Task: Find connections with filter location Ascheberg with filter topic #Educationwith filter profile language English with filter current company Zepo Commerce Technologies with filter school Parul University with filter industry Economic Programs with filter service category Relocation with filter keywords title Molecular Scientist
Action: Mouse moved to (516, 68)
Screenshot: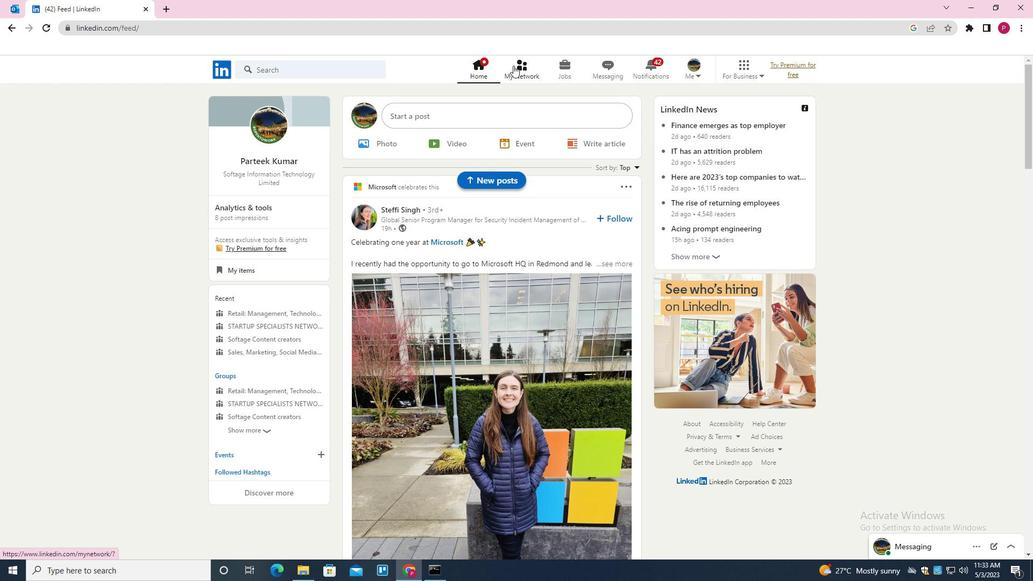 
Action: Mouse pressed left at (516, 68)
Screenshot: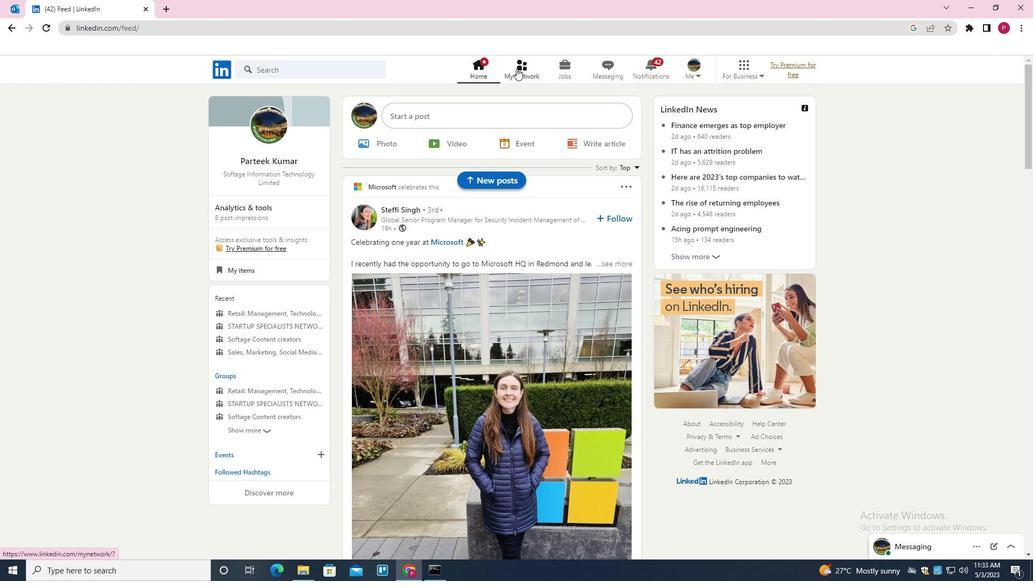 
Action: Mouse moved to (330, 128)
Screenshot: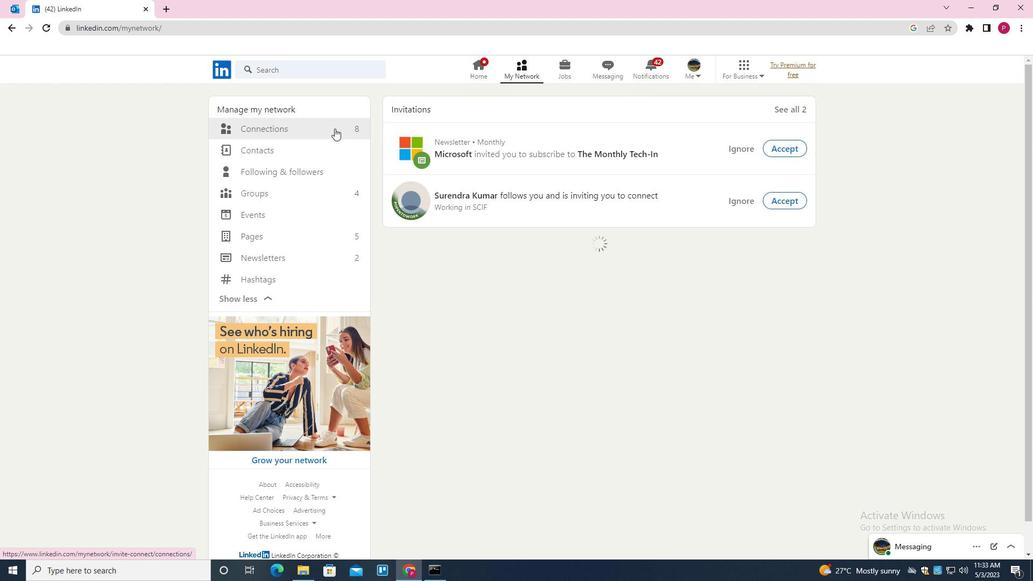 
Action: Mouse pressed left at (330, 128)
Screenshot: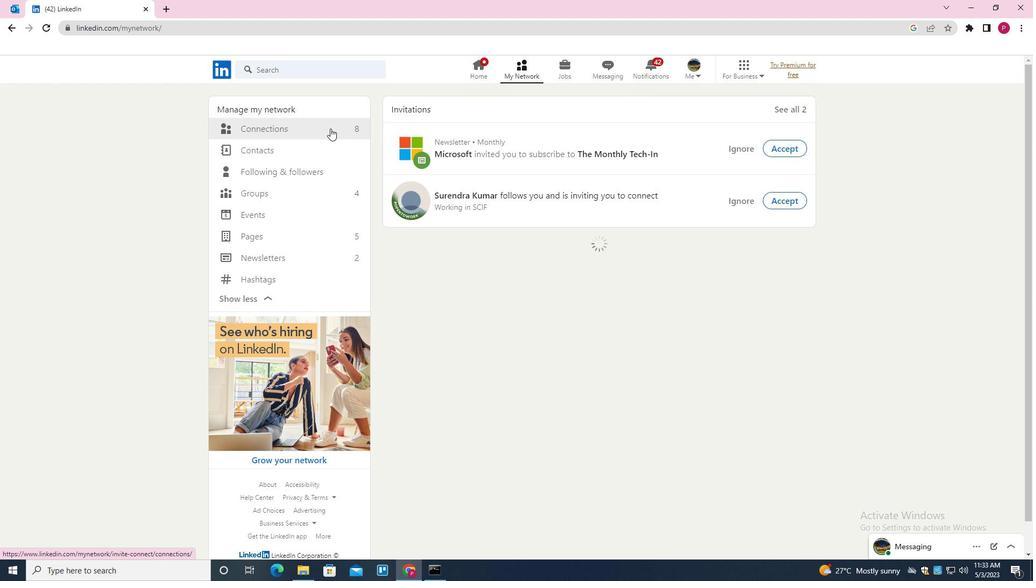 
Action: Mouse moved to (600, 127)
Screenshot: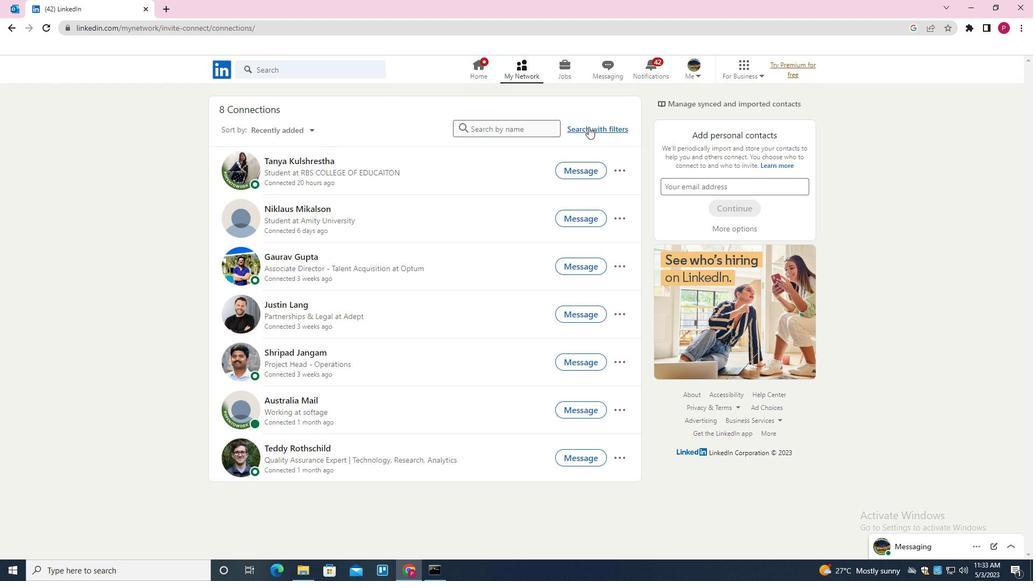 
Action: Mouse pressed left at (600, 127)
Screenshot: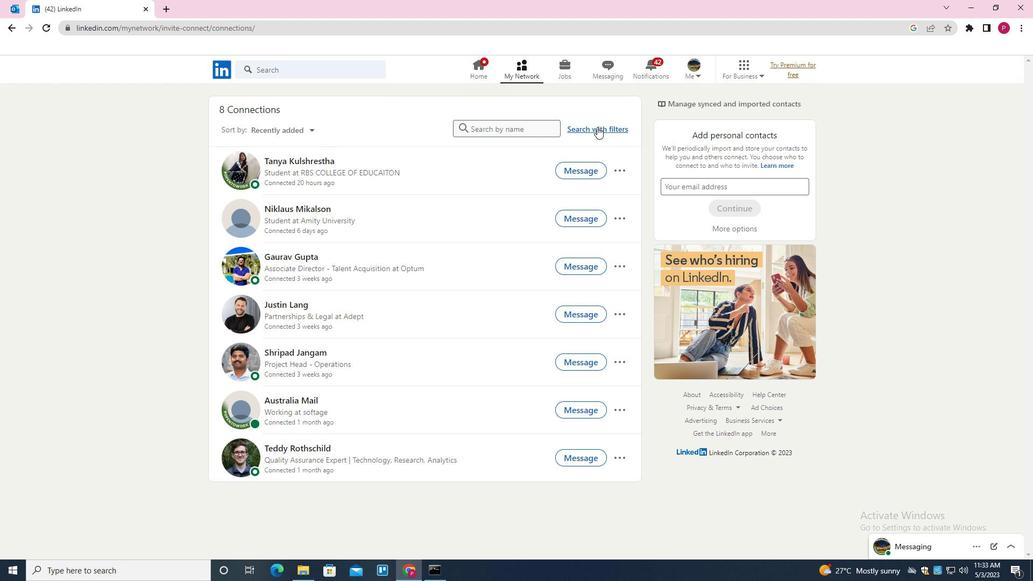 
Action: Mouse moved to (547, 99)
Screenshot: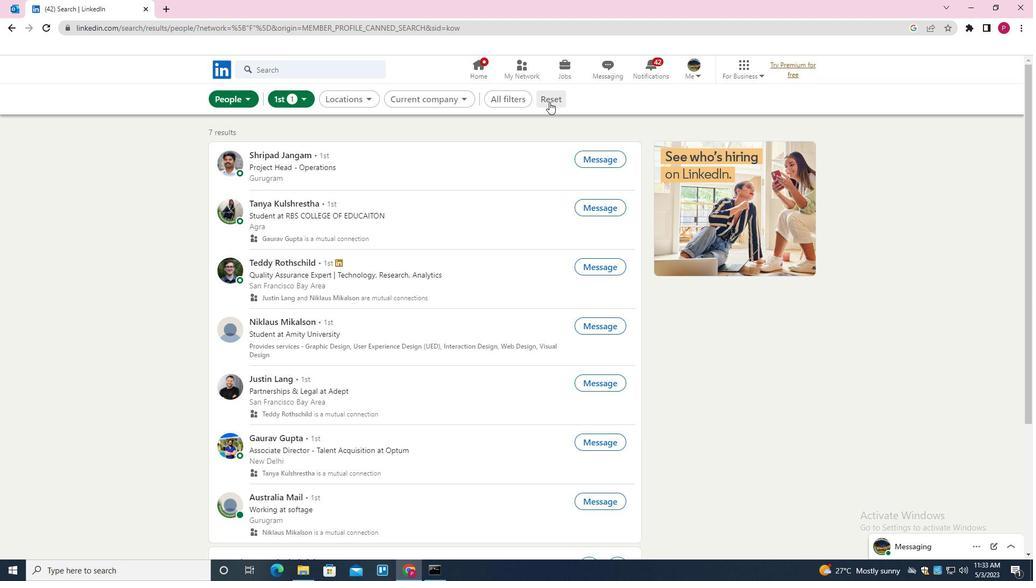 
Action: Mouse pressed left at (547, 99)
Screenshot: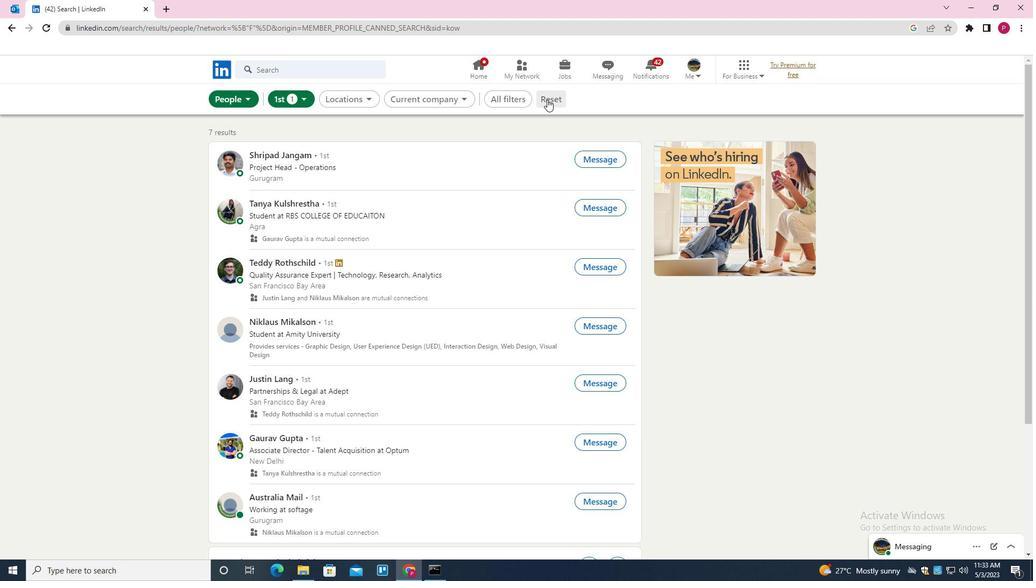 
Action: Mouse moved to (530, 99)
Screenshot: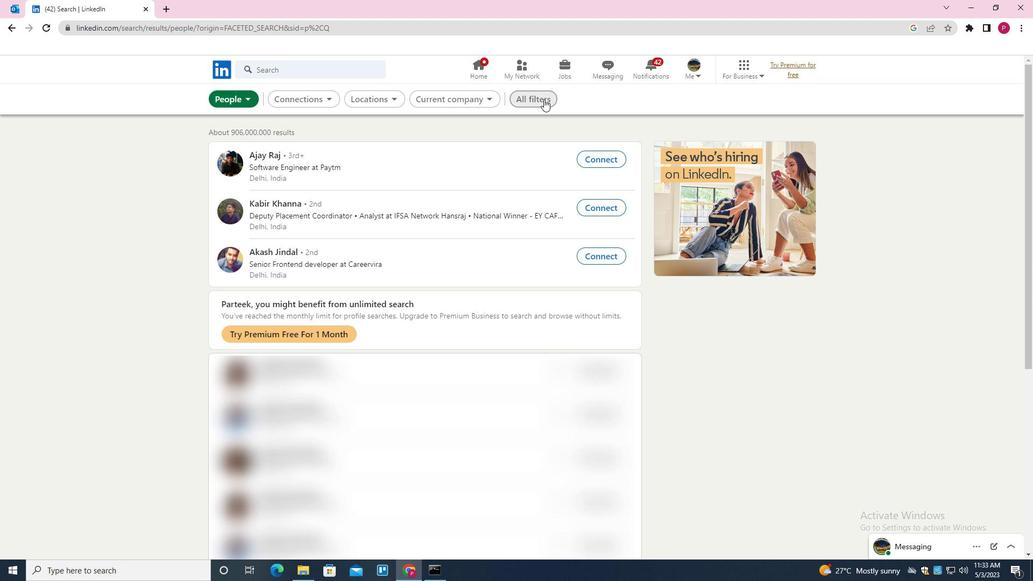 
Action: Mouse pressed left at (530, 99)
Screenshot: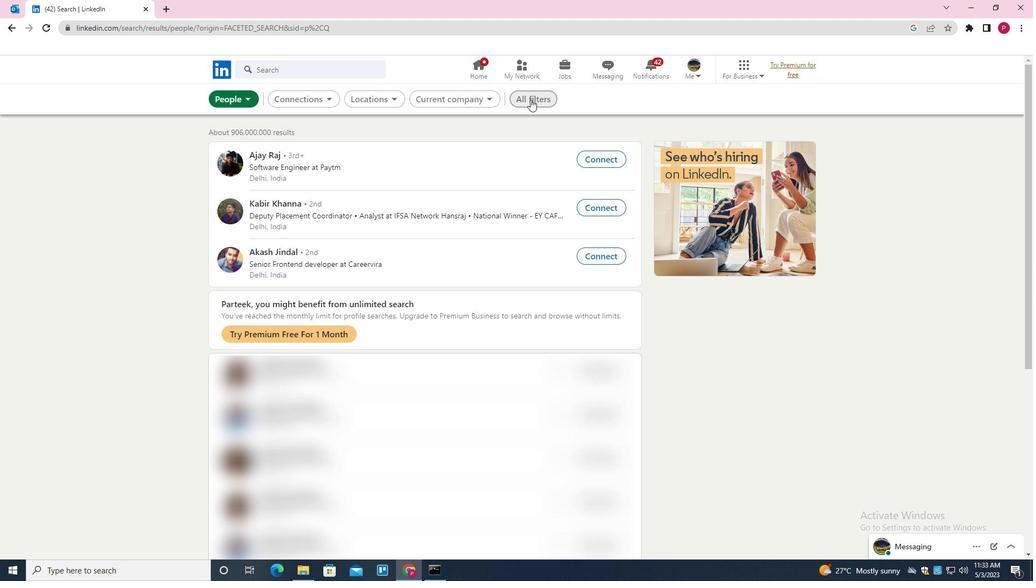 
Action: Mouse moved to (845, 280)
Screenshot: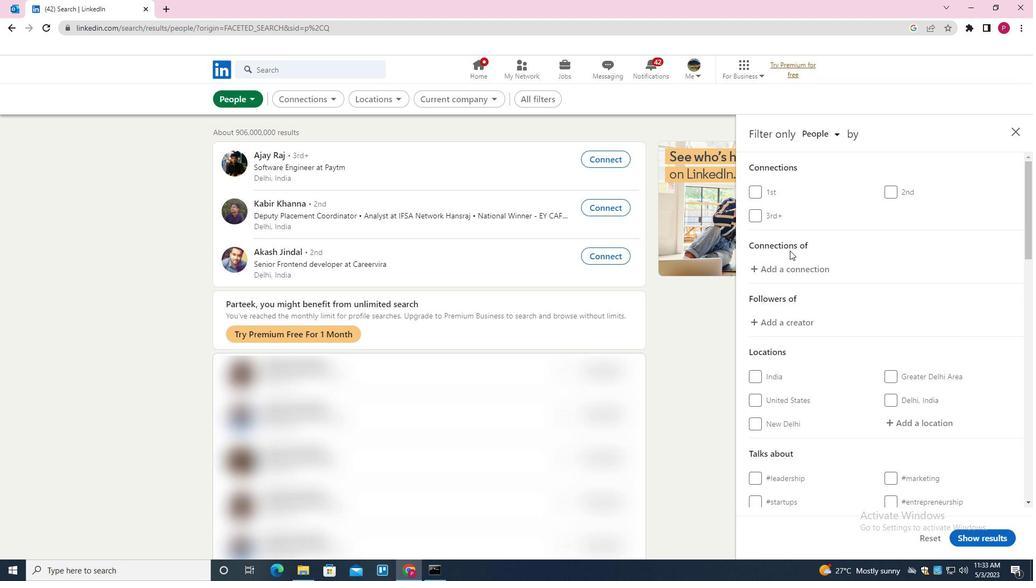 
Action: Mouse scrolled (845, 280) with delta (0, 0)
Screenshot: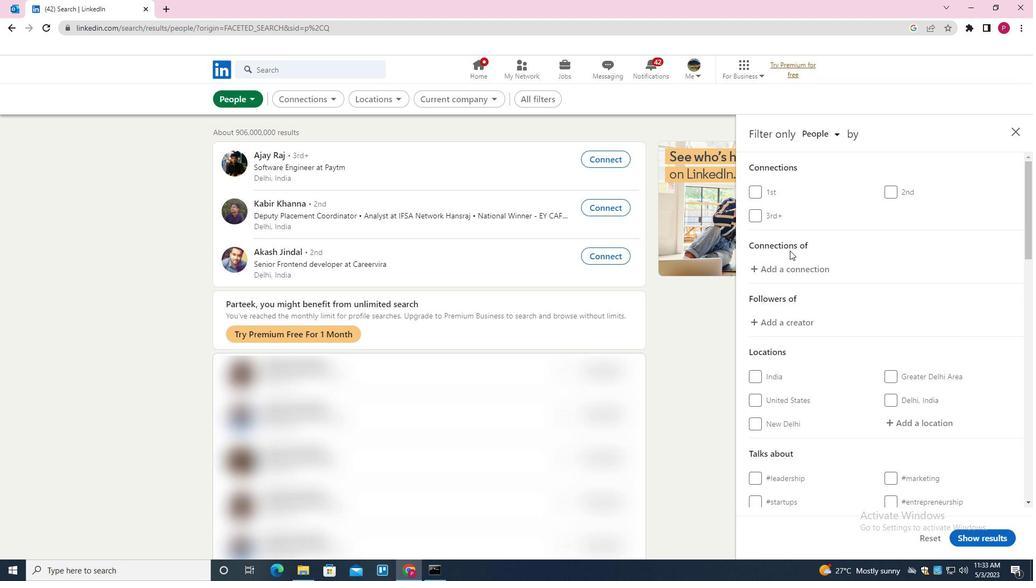 
Action: Mouse moved to (859, 290)
Screenshot: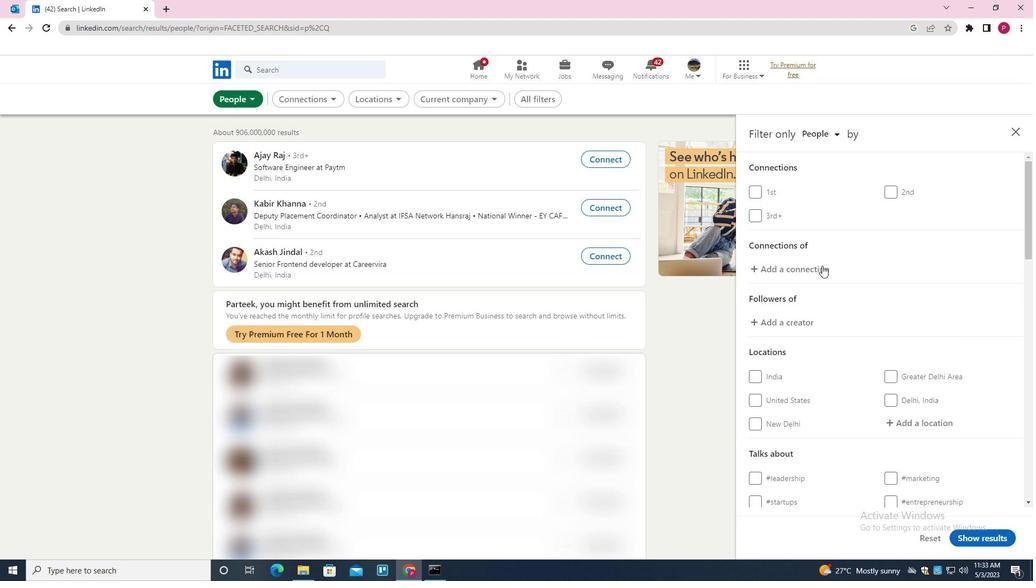 
Action: Mouse scrolled (859, 290) with delta (0, 0)
Screenshot: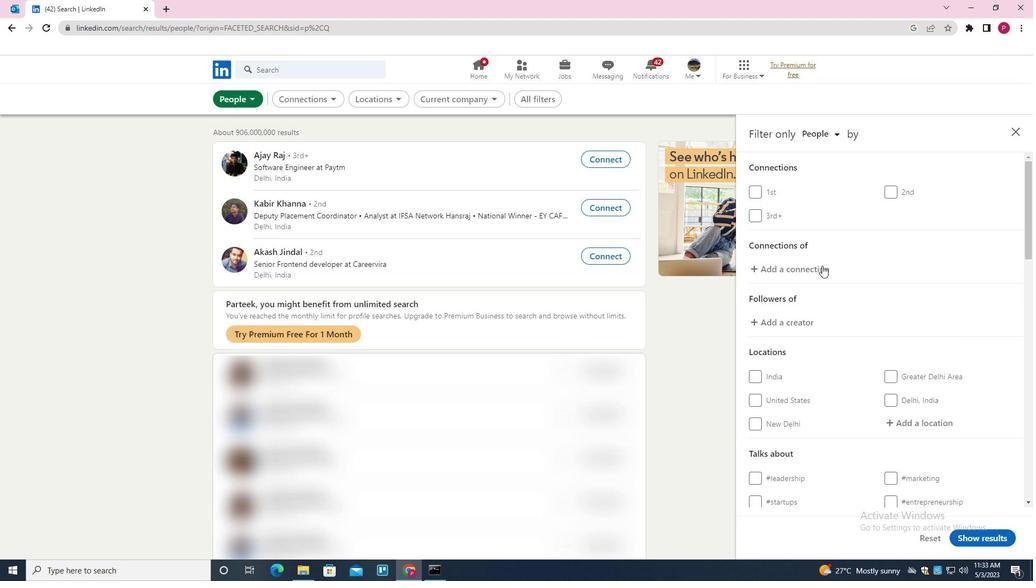 
Action: Mouse moved to (927, 318)
Screenshot: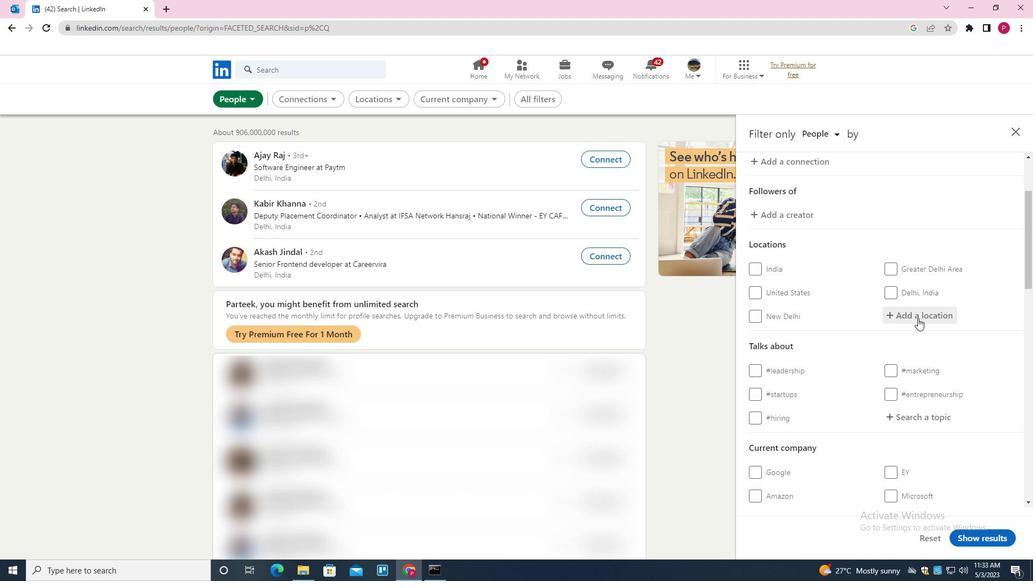 
Action: Mouse pressed left at (927, 318)
Screenshot: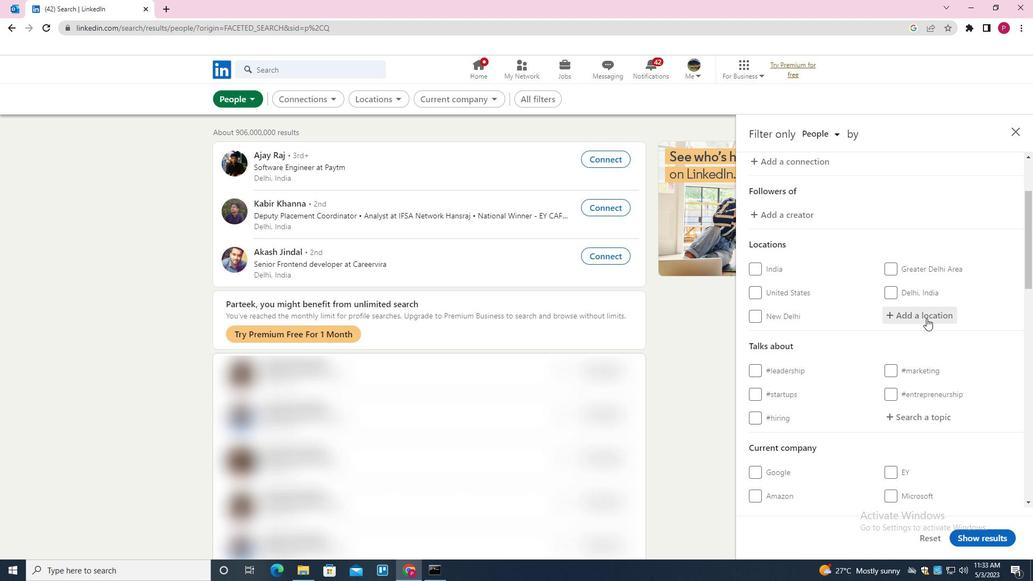 
Action: Key pressed <Key.shift>ASCHERBERG<Key.backspace><Key.backspace><Key.backspace>URG<Key.backspace><Key.backspace><Key.backspace><Key.backspace><Key.backspace><Key.backspace><Key.backspace><Key.backspace><Key.backspace>SCHEBURG
Screenshot: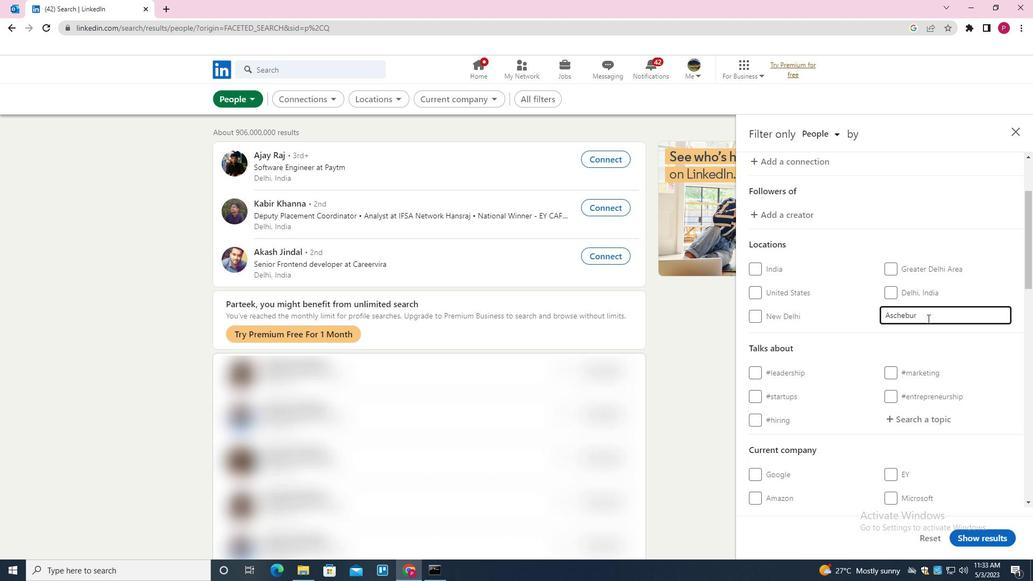 
Action: Mouse moved to (957, 301)
Screenshot: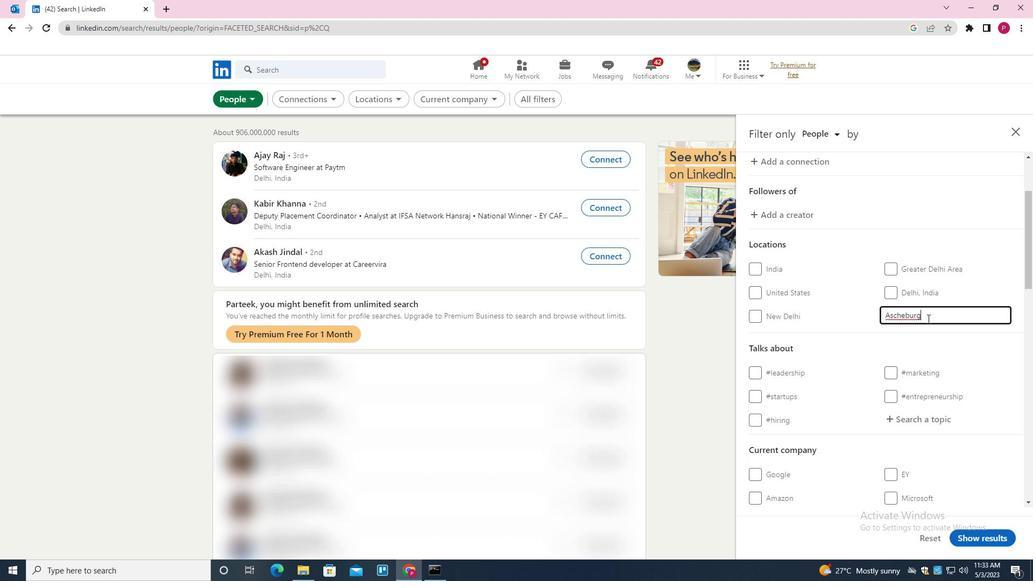 
Action: Mouse scrolled (957, 300) with delta (0, 0)
Screenshot: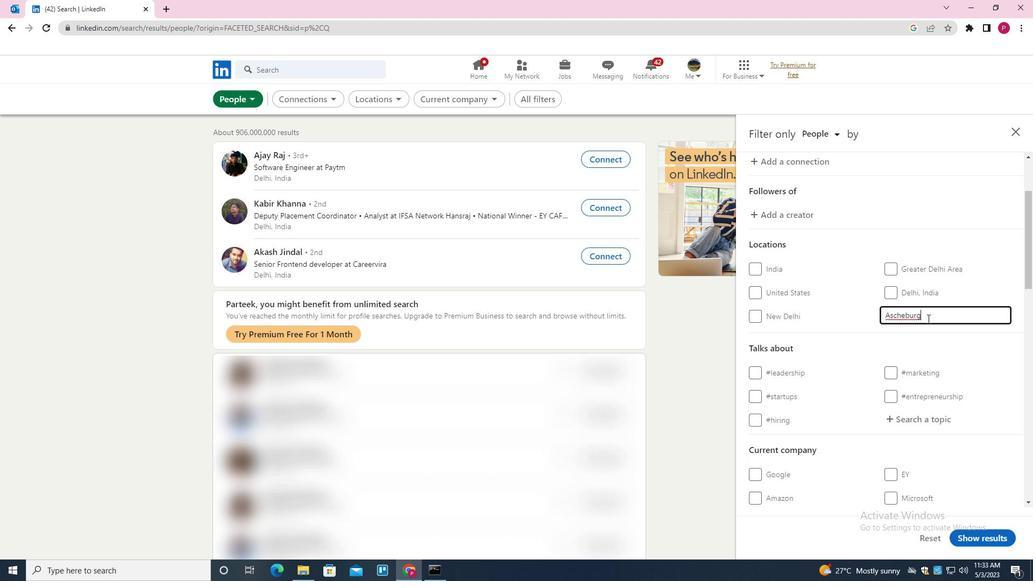 
Action: Mouse scrolled (957, 300) with delta (0, 0)
Screenshot: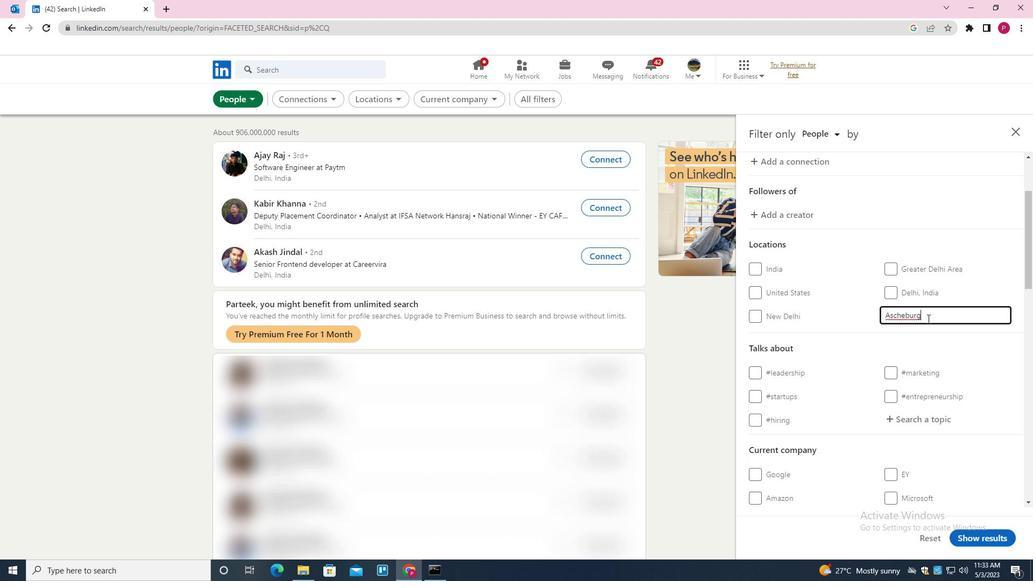 
Action: Mouse scrolled (957, 300) with delta (0, 0)
Screenshot: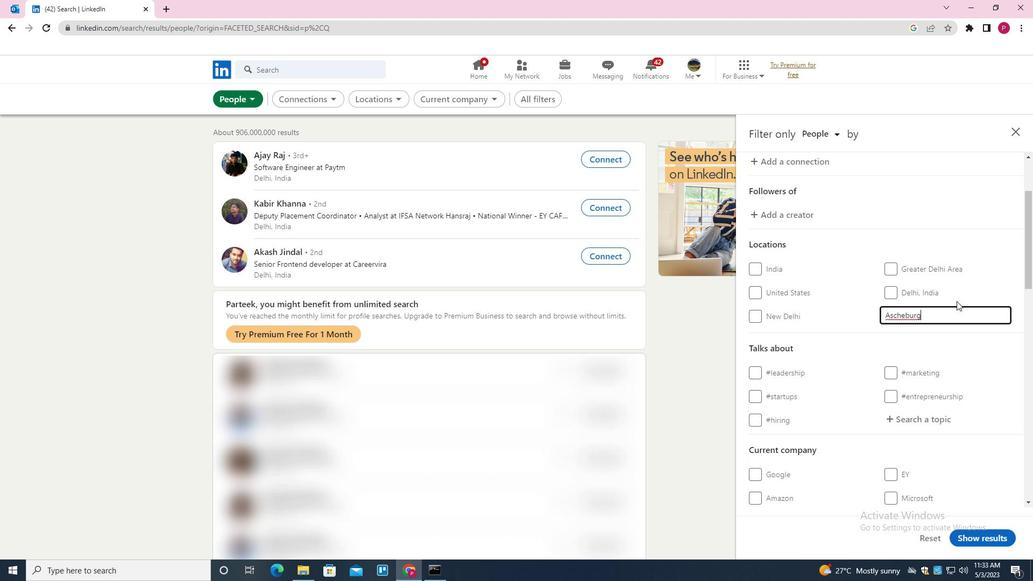 
Action: Mouse moved to (915, 256)
Screenshot: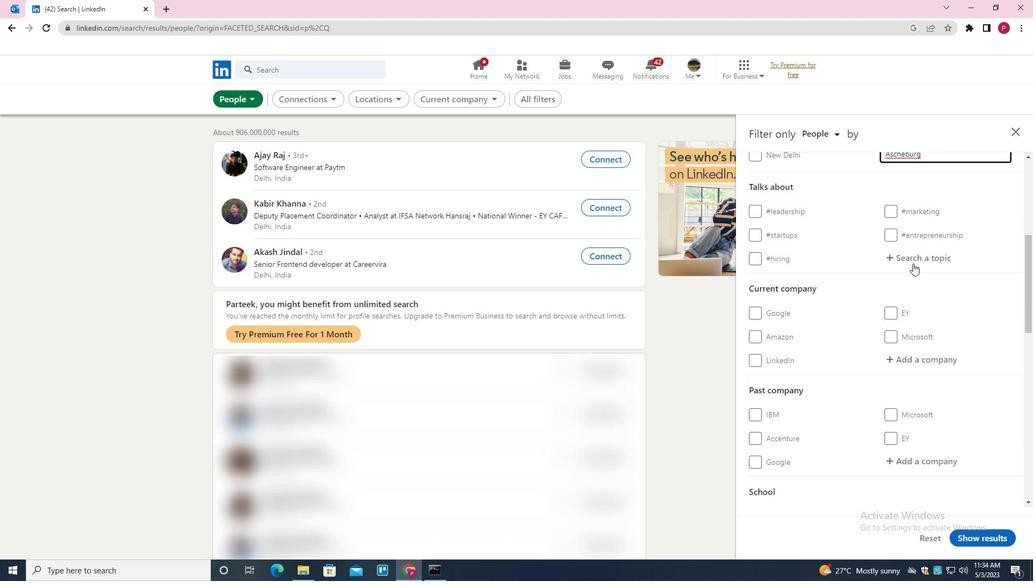 
Action: Mouse pressed left at (915, 256)
Screenshot: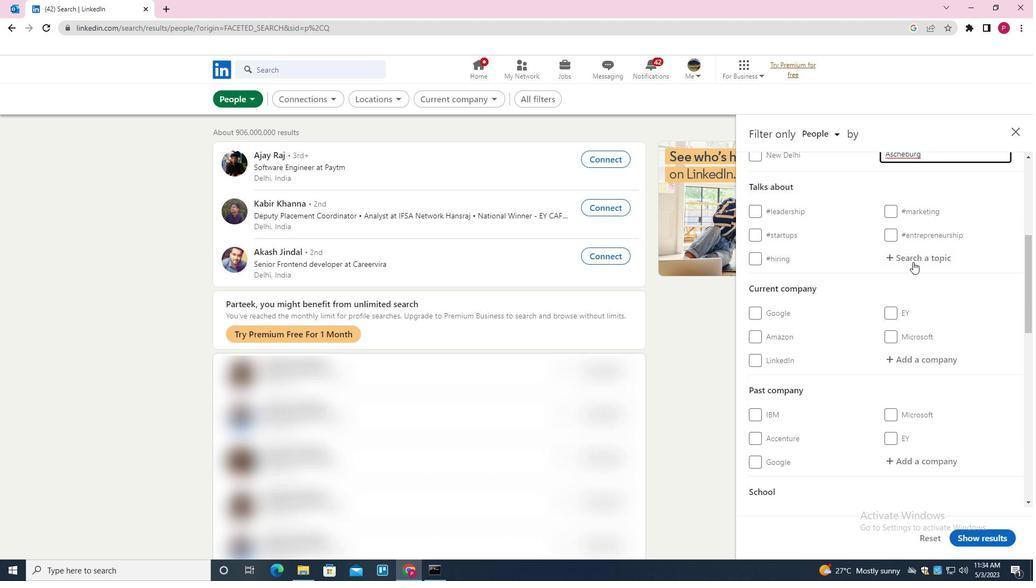 
Action: Key pressed <Key.shift>EDUCATION<Key.down><Key.enter>
Screenshot: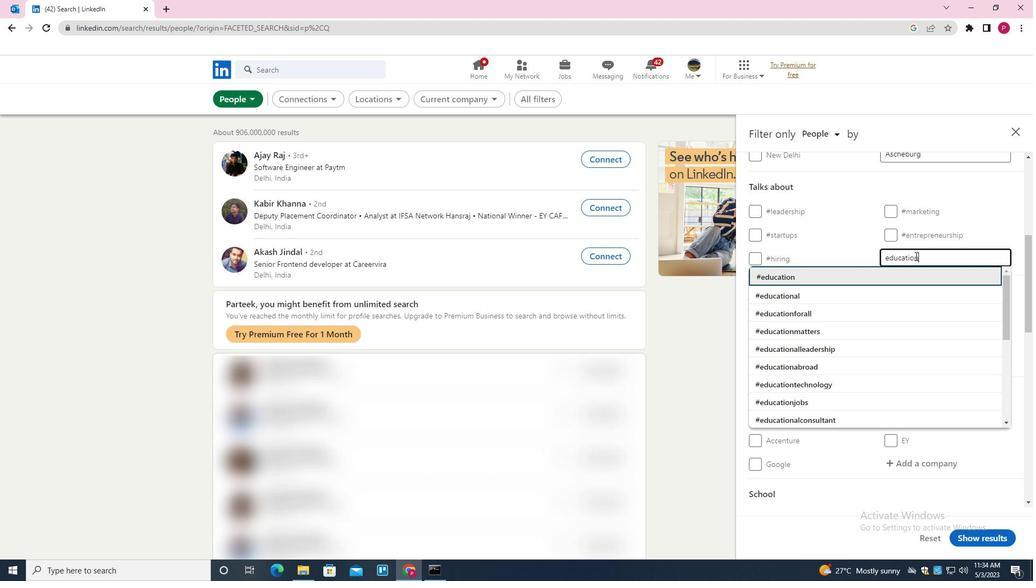 
Action: Mouse moved to (883, 306)
Screenshot: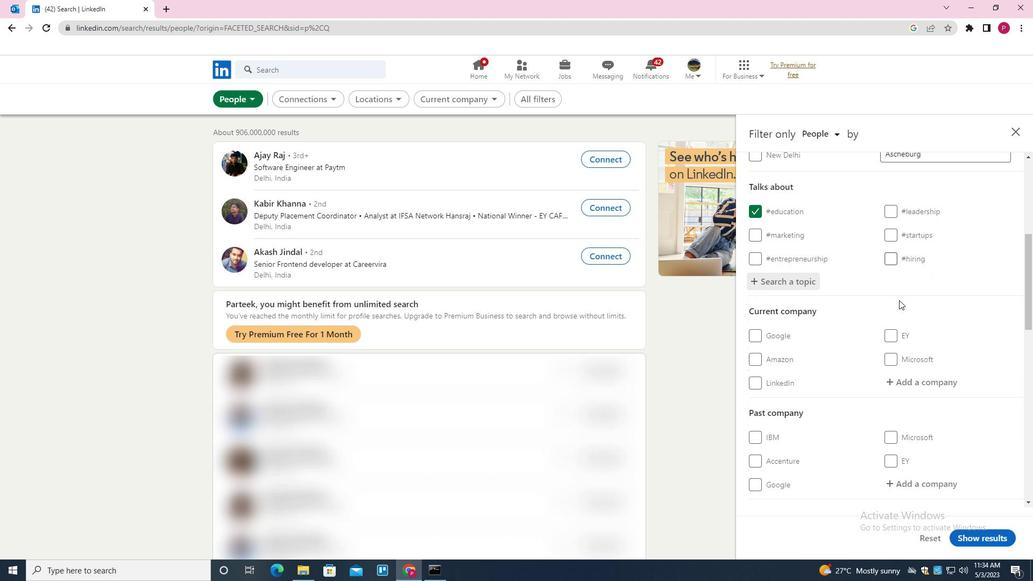 
Action: Mouse scrolled (883, 305) with delta (0, 0)
Screenshot: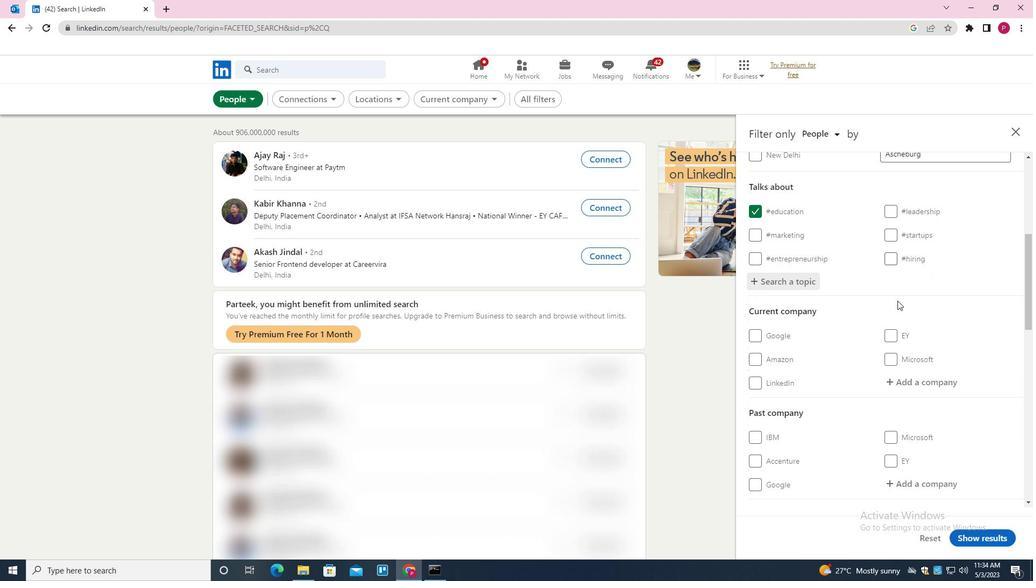 
Action: Mouse moved to (864, 308)
Screenshot: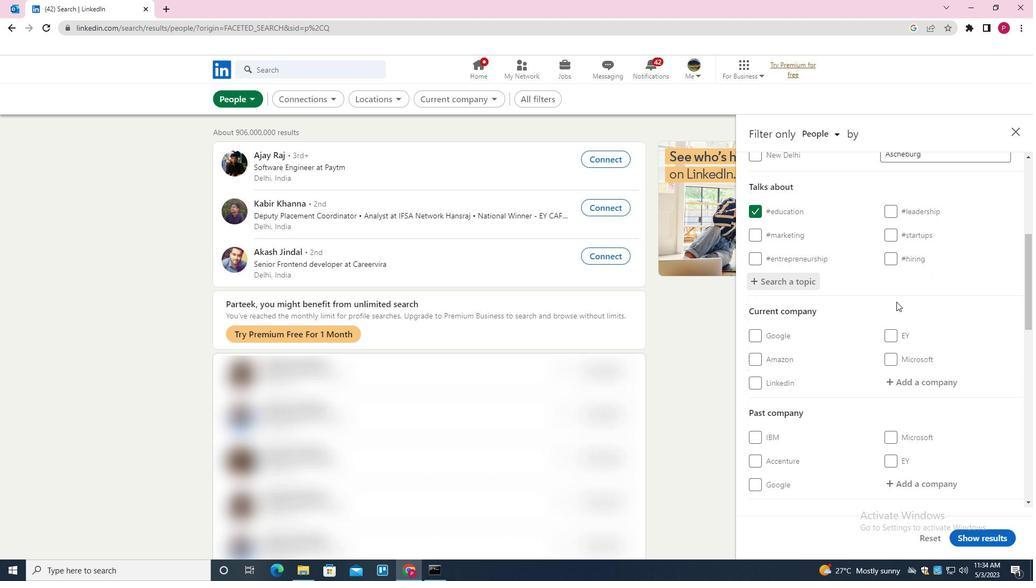 
Action: Mouse scrolled (864, 307) with delta (0, 0)
Screenshot: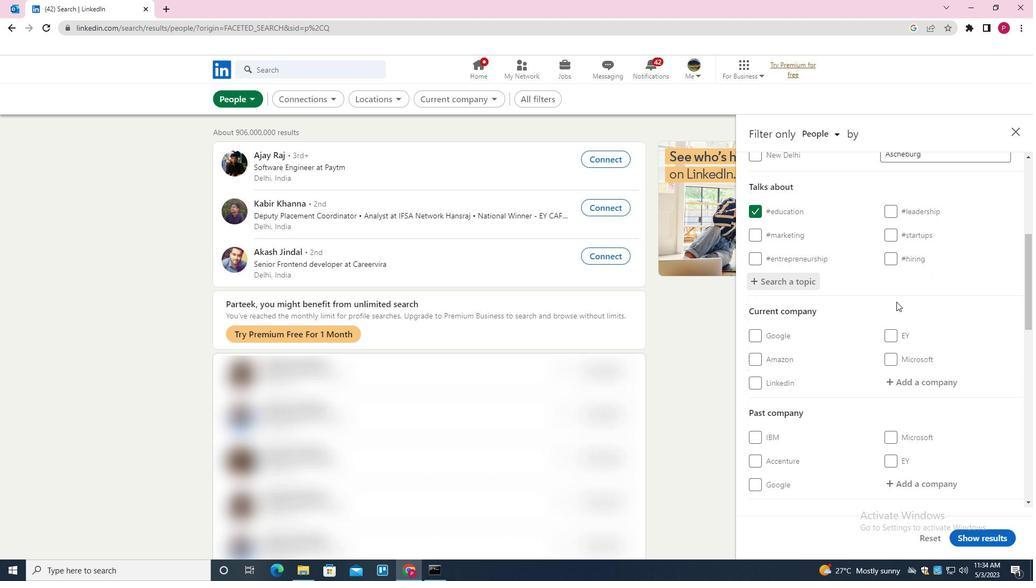 
Action: Mouse moved to (850, 308)
Screenshot: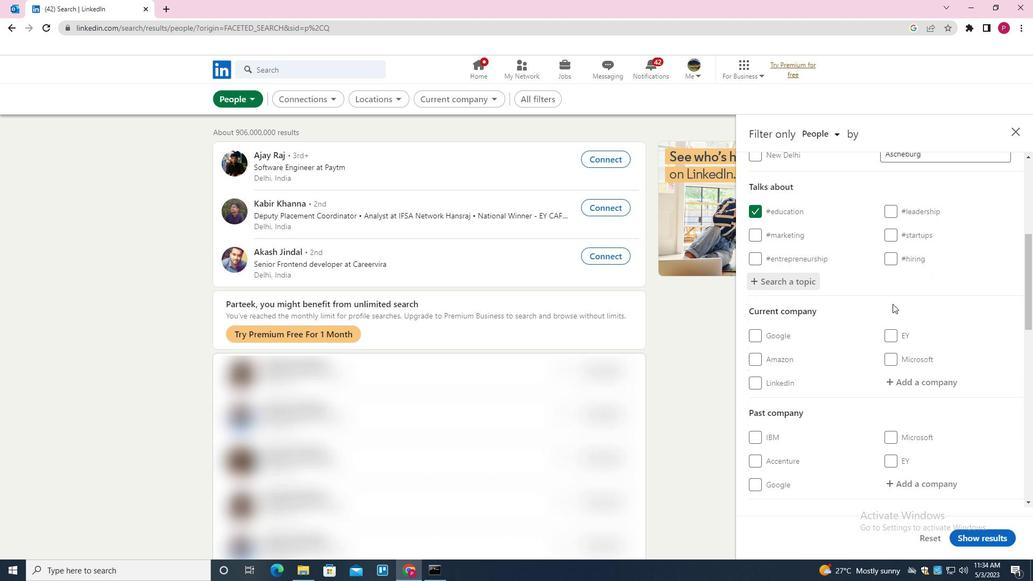 
Action: Mouse scrolled (850, 307) with delta (0, 0)
Screenshot: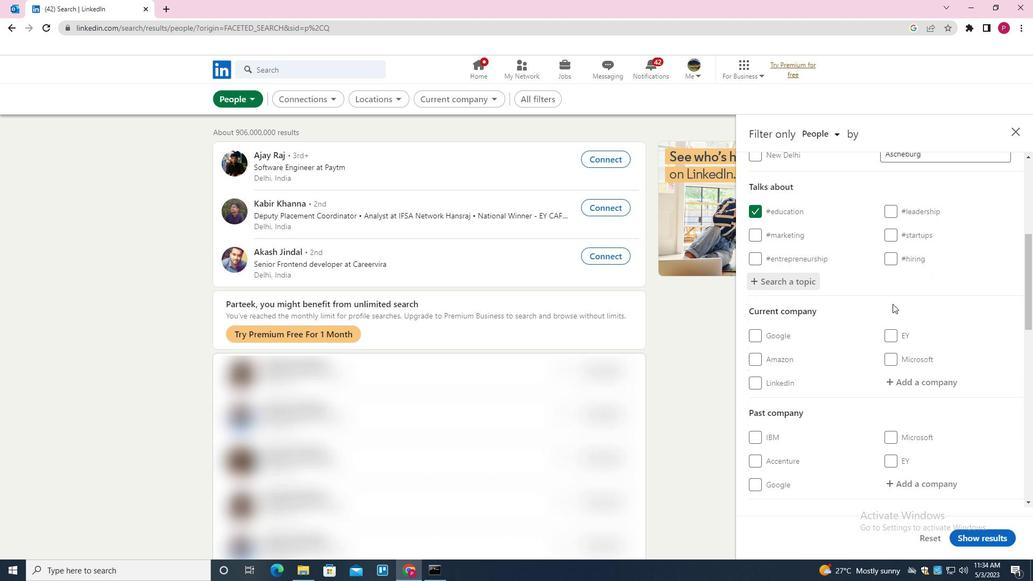 
Action: Mouse moved to (844, 308)
Screenshot: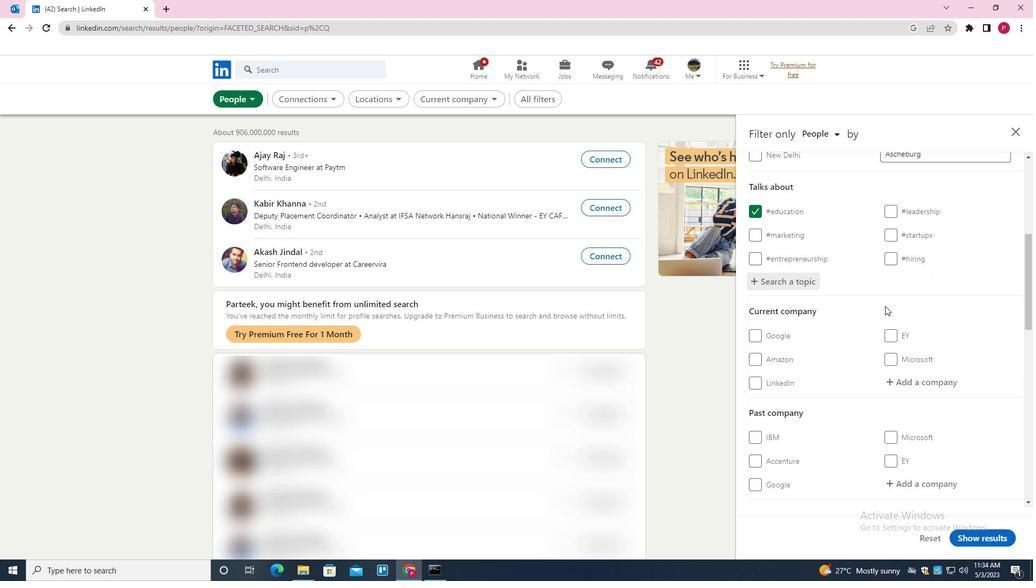 
Action: Mouse scrolled (844, 307) with delta (0, 0)
Screenshot: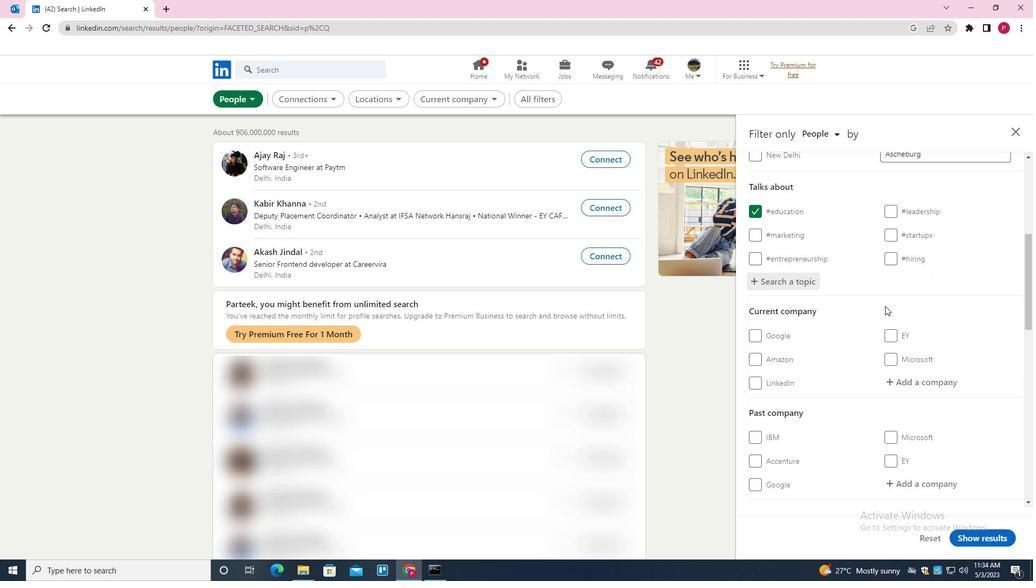 
Action: Mouse moved to (842, 308)
Screenshot: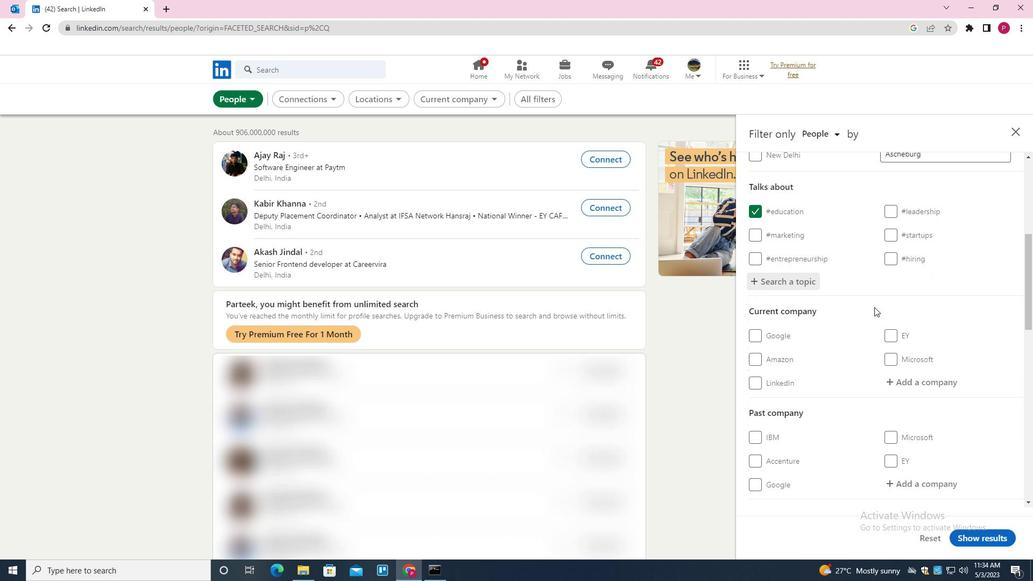 
Action: Mouse scrolled (842, 307) with delta (0, 0)
Screenshot: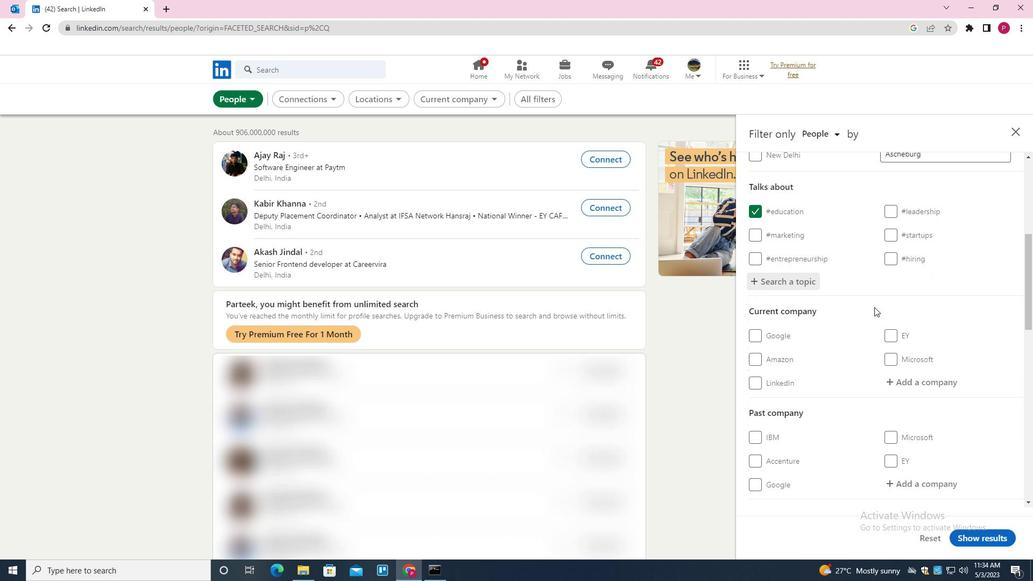 
Action: Mouse moved to (838, 311)
Screenshot: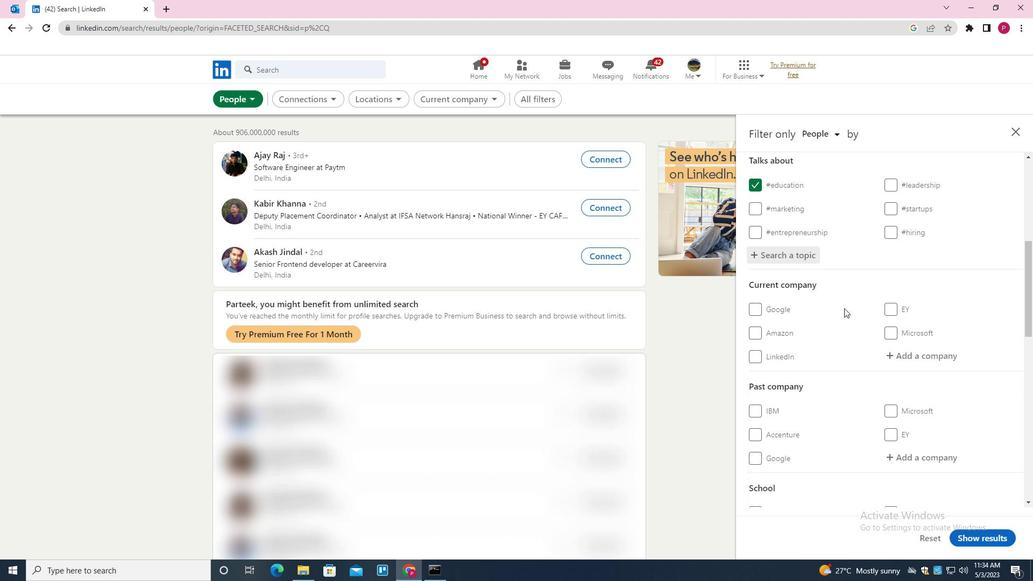 
Action: Mouse scrolled (838, 310) with delta (0, 0)
Screenshot: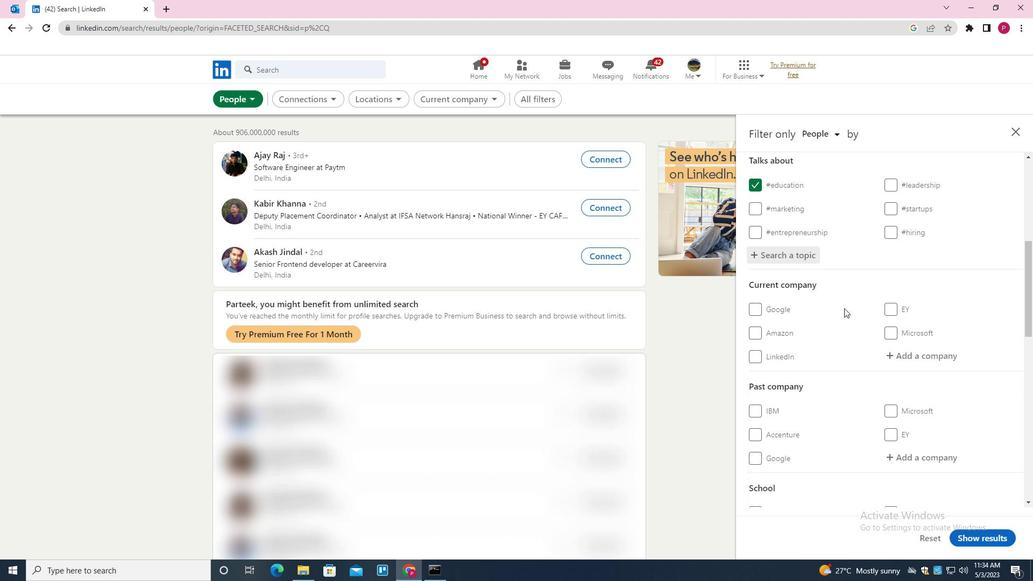 
Action: Mouse moved to (839, 330)
Screenshot: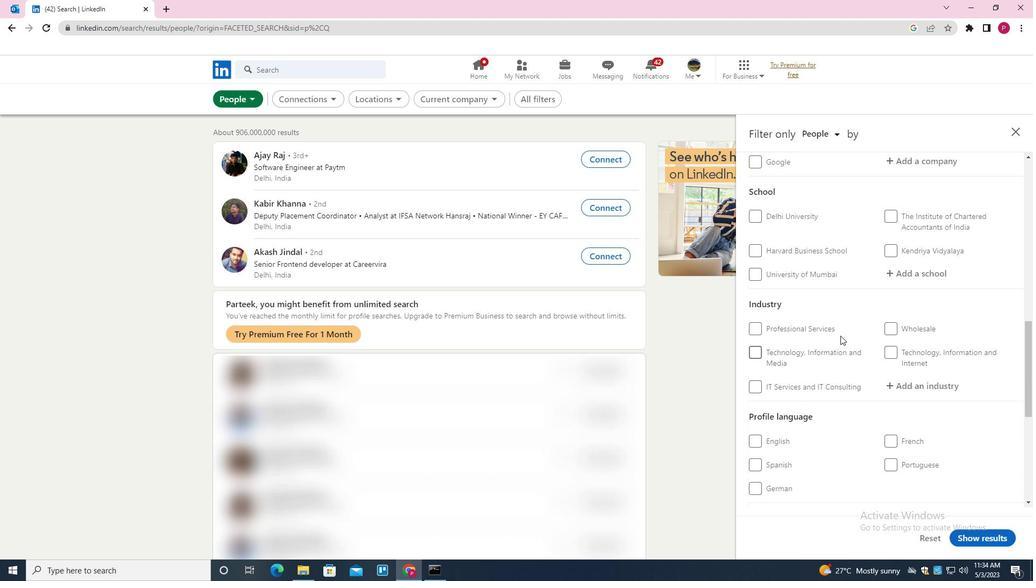 
Action: Mouse scrolled (839, 329) with delta (0, 0)
Screenshot: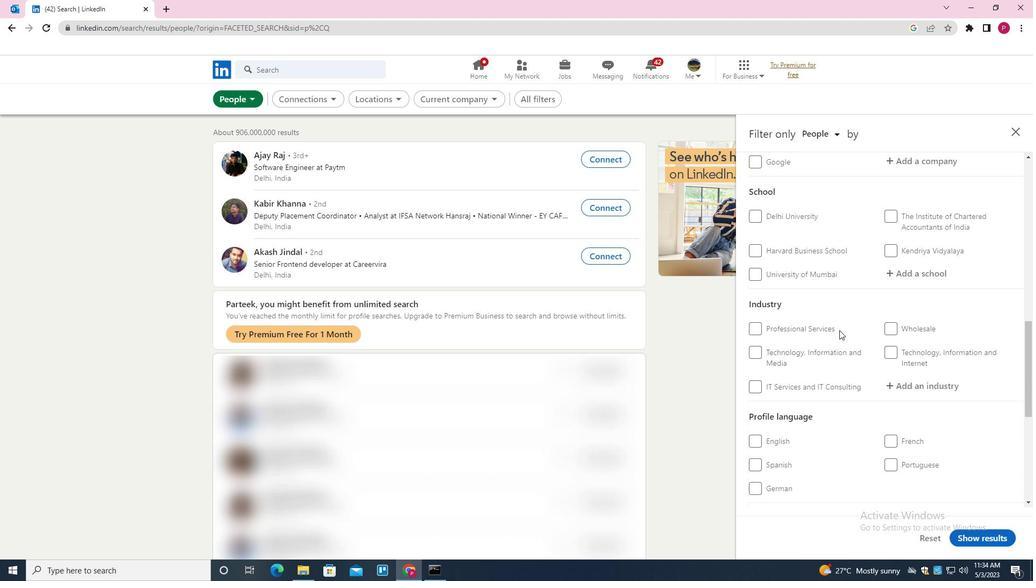 
Action: Mouse scrolled (839, 329) with delta (0, 0)
Screenshot: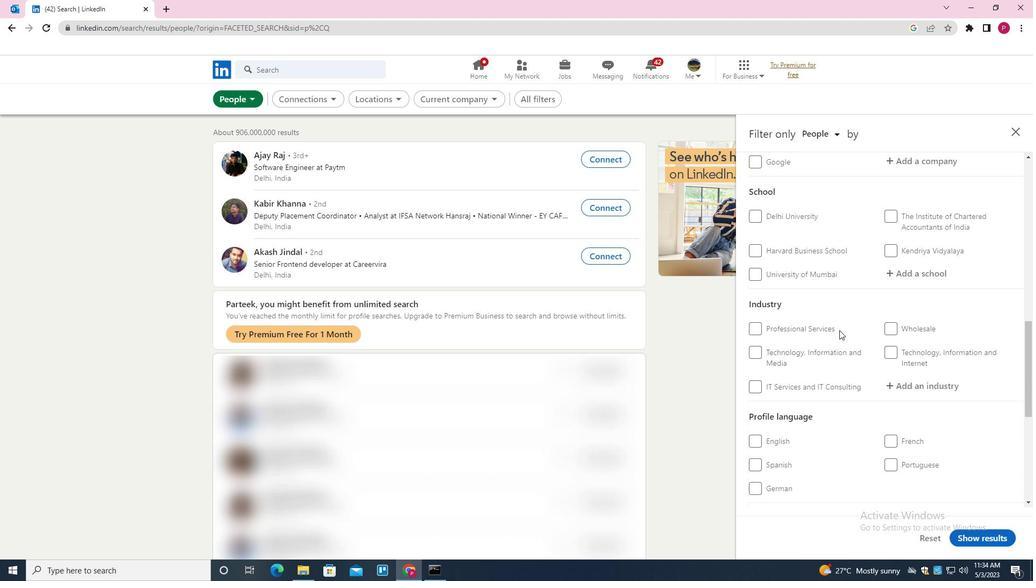 
Action: Mouse scrolled (839, 329) with delta (0, 0)
Screenshot: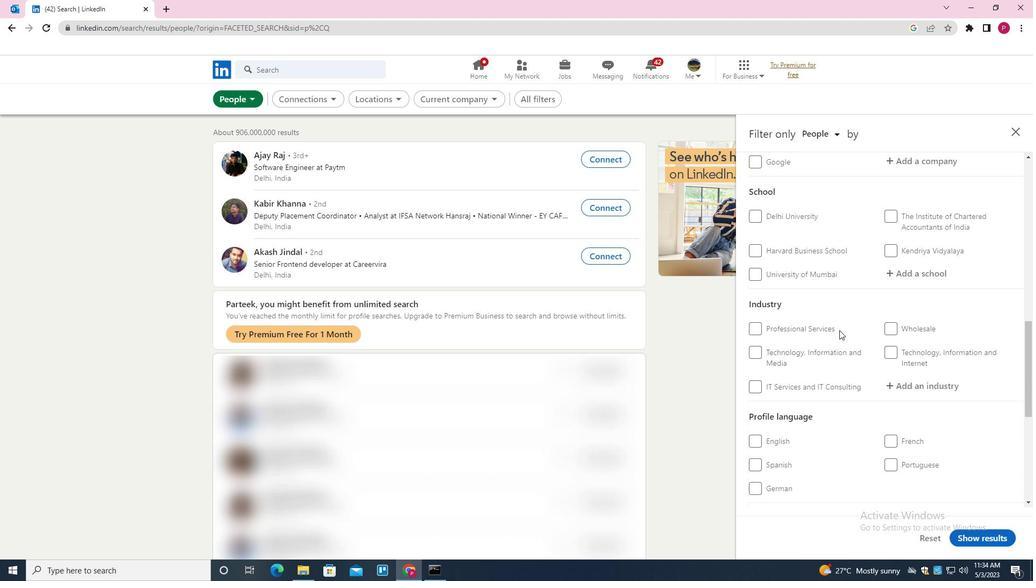 
Action: Mouse moved to (773, 286)
Screenshot: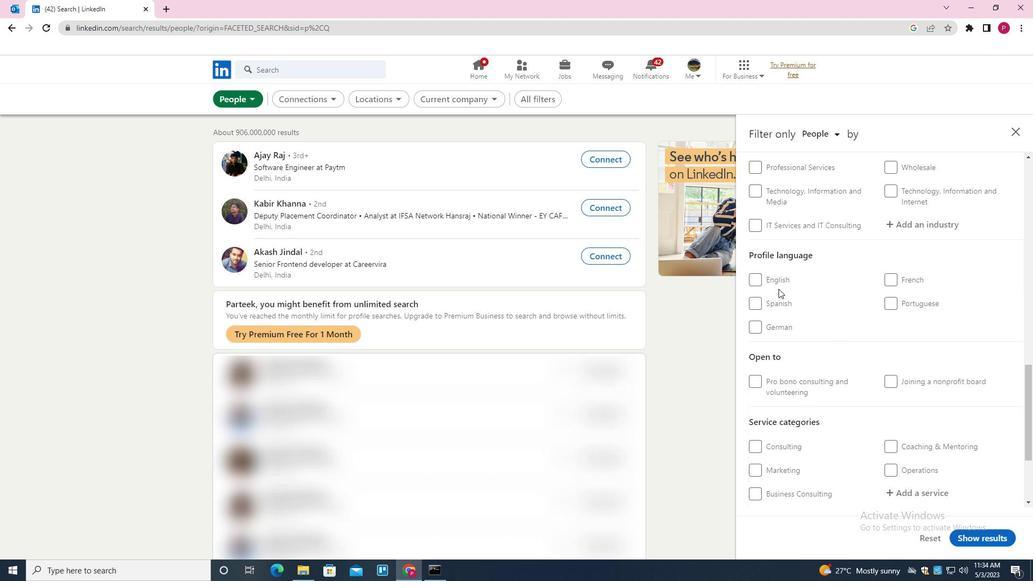 
Action: Mouse pressed left at (773, 286)
Screenshot: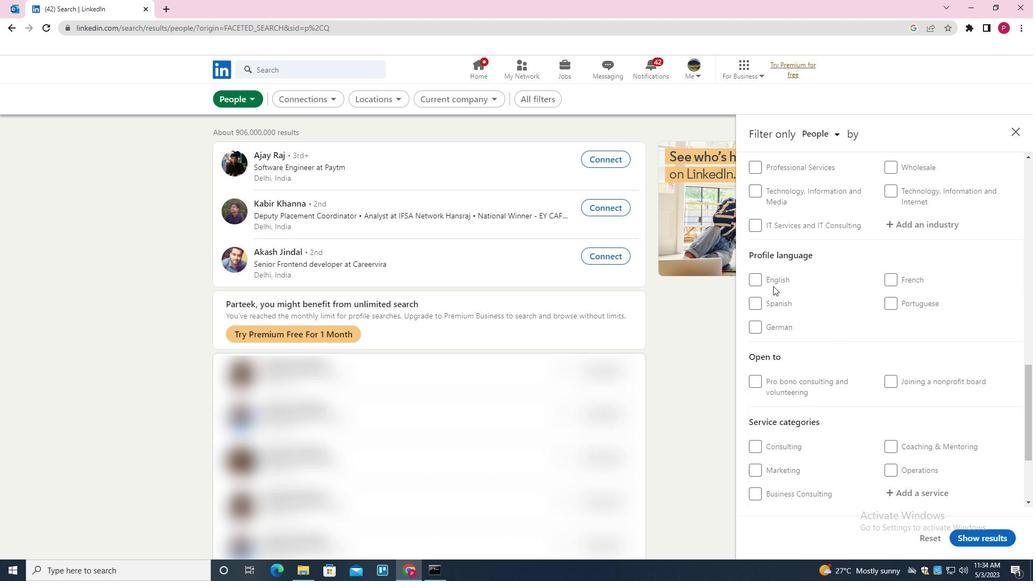 
Action: Mouse moved to (770, 283)
Screenshot: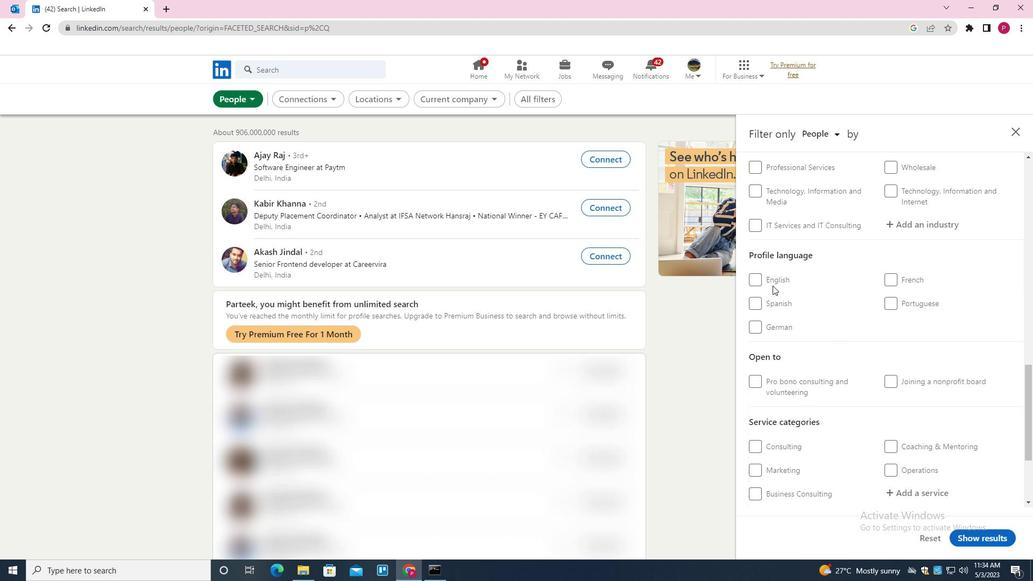 
Action: Mouse pressed left at (770, 283)
Screenshot: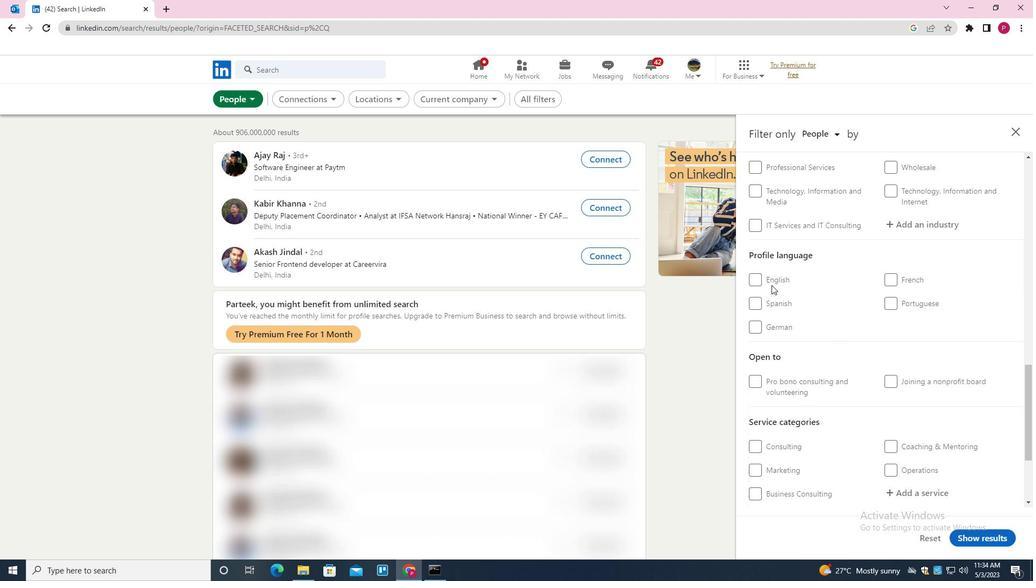 
Action: Mouse moved to (808, 308)
Screenshot: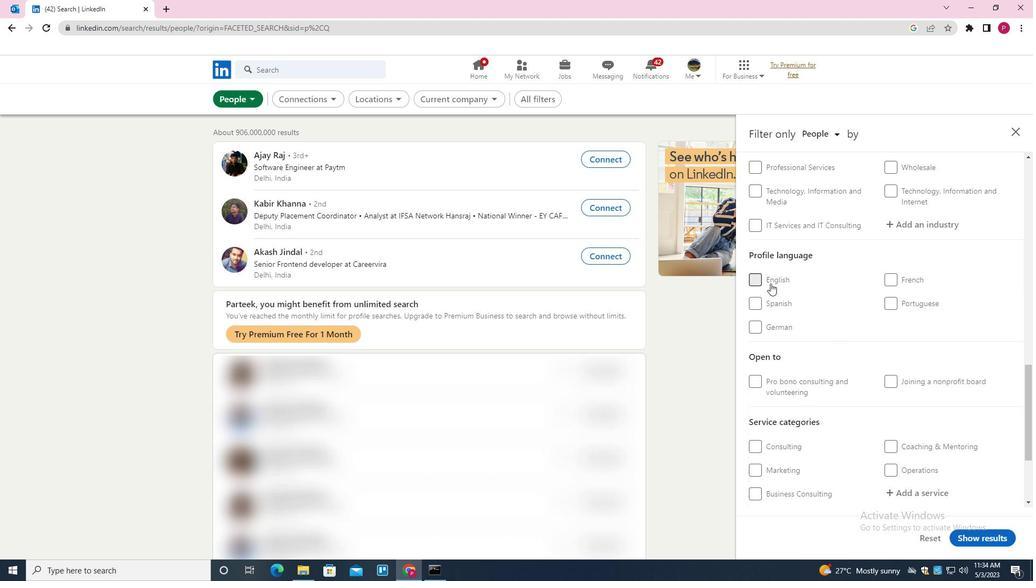 
Action: Mouse scrolled (808, 309) with delta (0, 0)
Screenshot: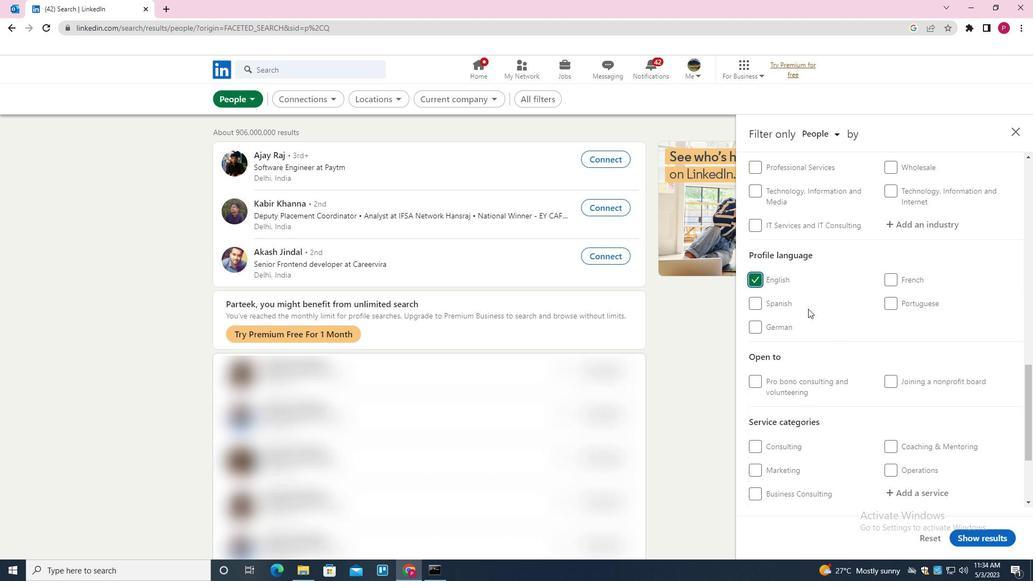 
Action: Mouse scrolled (808, 309) with delta (0, 0)
Screenshot: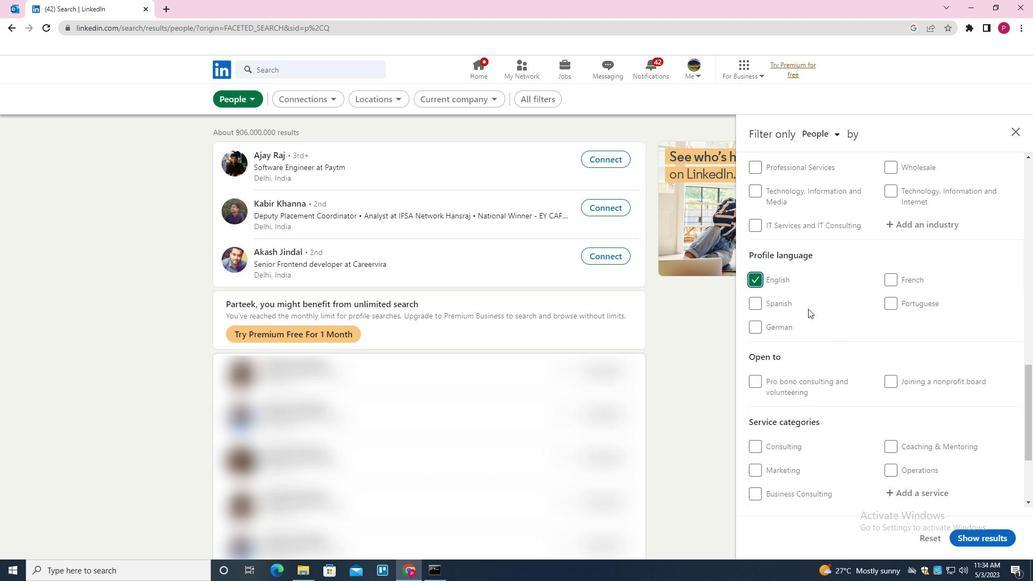 
Action: Mouse scrolled (808, 309) with delta (0, 0)
Screenshot: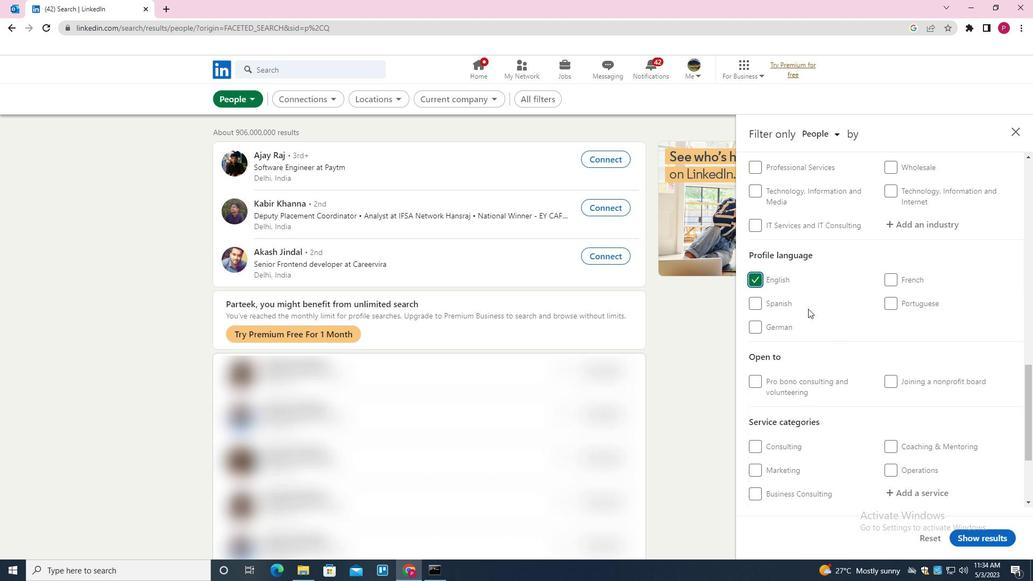 
Action: Mouse scrolled (808, 309) with delta (0, 0)
Screenshot: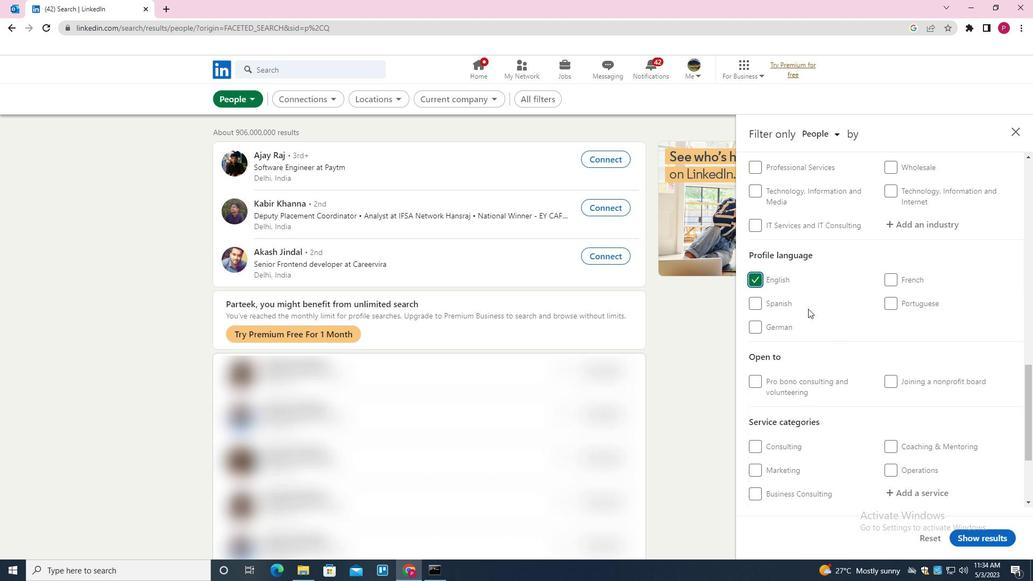 
Action: Mouse scrolled (808, 309) with delta (0, 0)
Screenshot: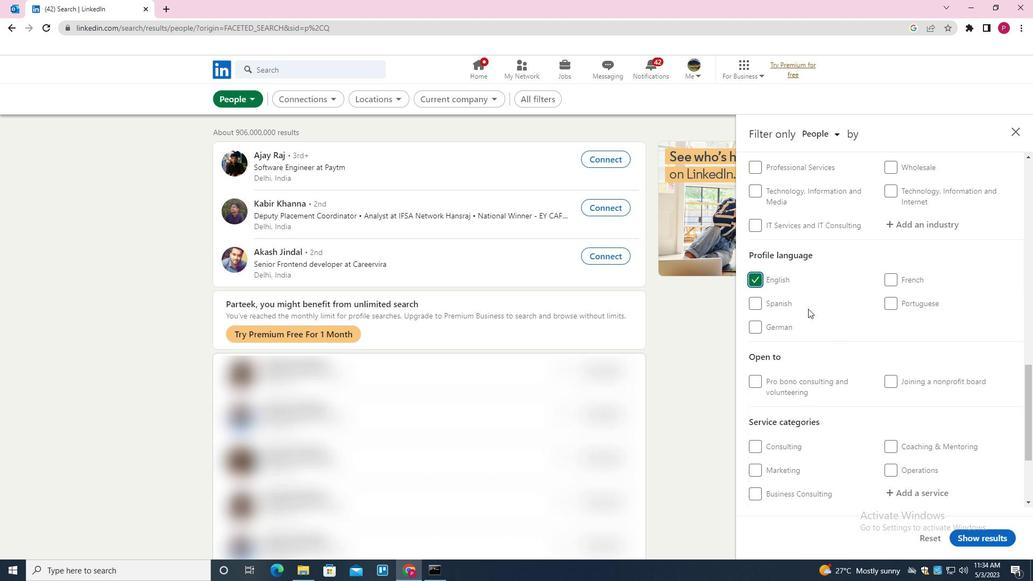 
Action: Mouse scrolled (808, 309) with delta (0, 0)
Screenshot: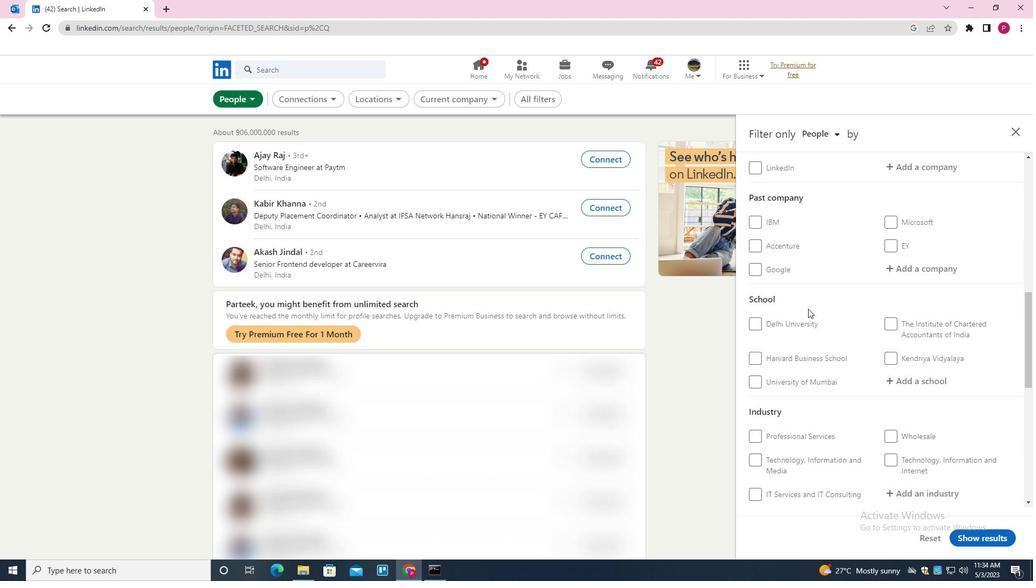 
Action: Mouse scrolled (808, 309) with delta (0, 0)
Screenshot: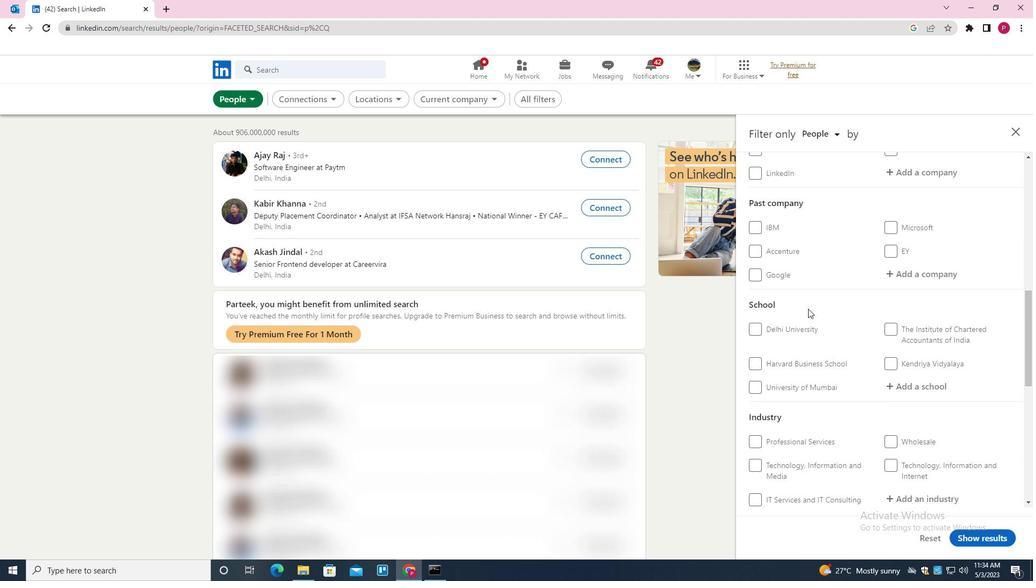 
Action: Mouse moved to (920, 278)
Screenshot: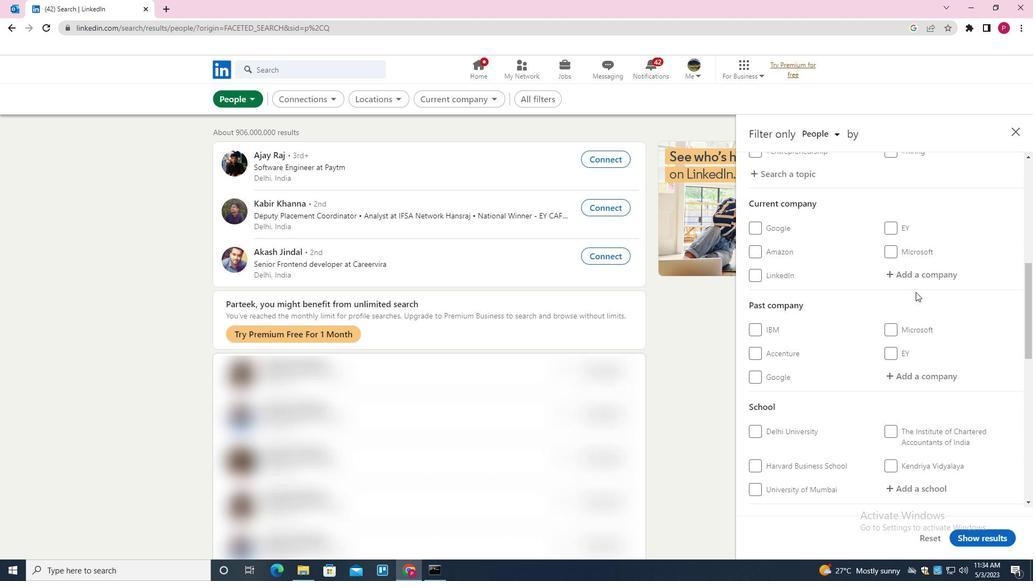 
Action: Mouse pressed left at (920, 278)
Screenshot: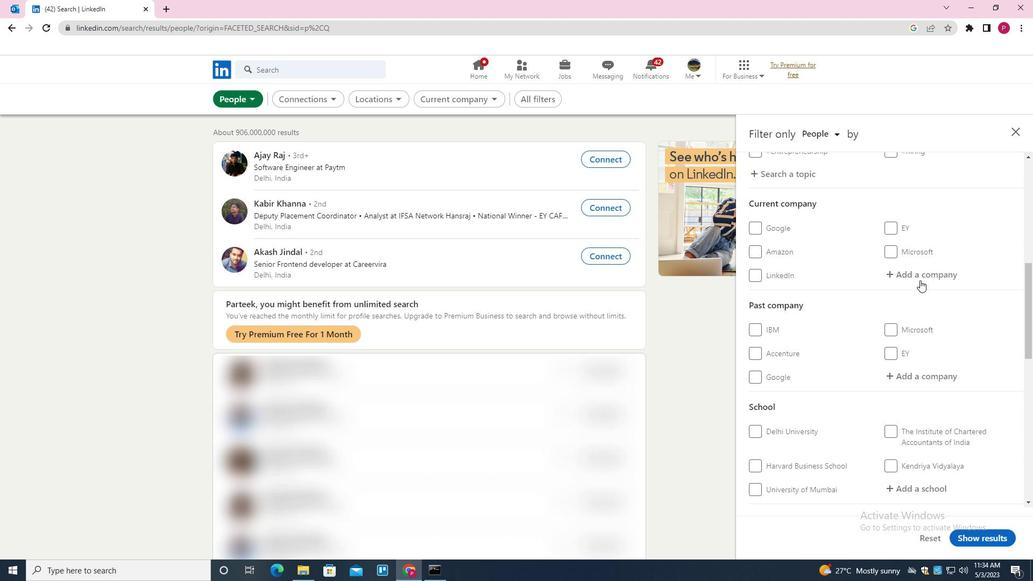 
Action: Mouse moved to (918, 278)
Screenshot: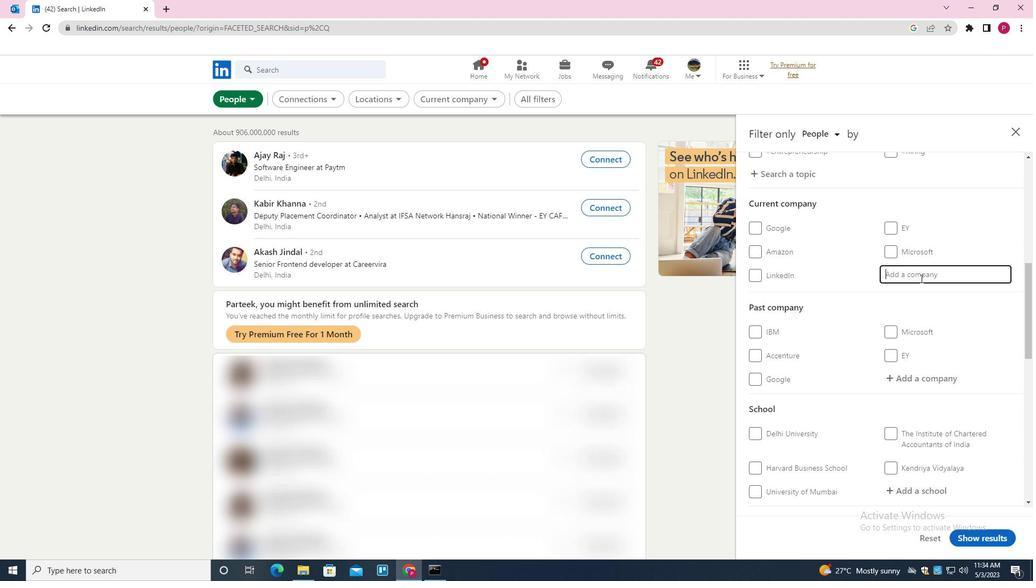 
Action: Key pressed <Key.shift><Key.shift>ZEPO<Key.space><Key.shift><Key.shift><Key.shift>COMMERCE<Key.space><Key.shift>TECHNOLOGIES<Key.down><Key.enter>
Screenshot: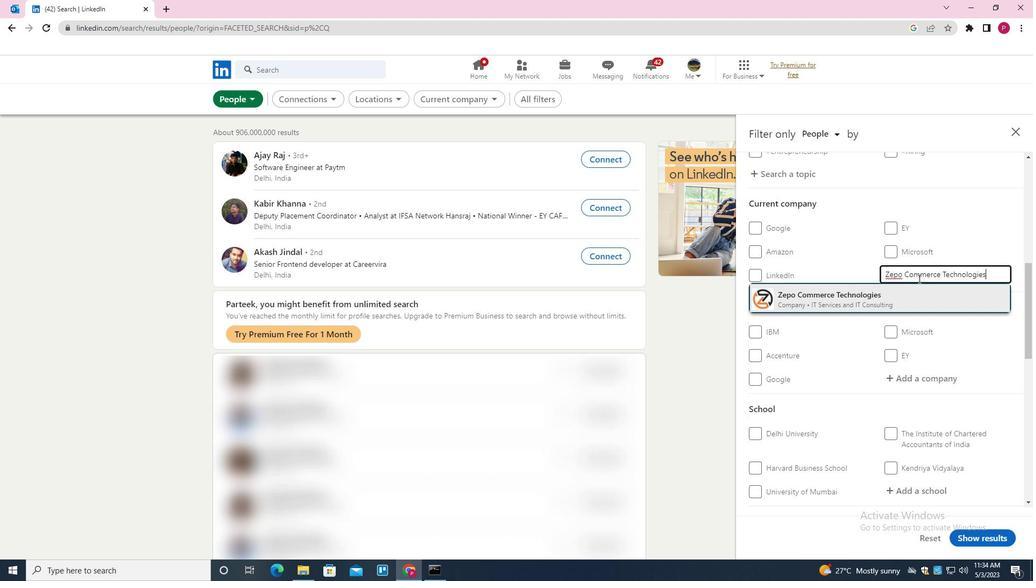 
Action: Mouse moved to (836, 319)
Screenshot: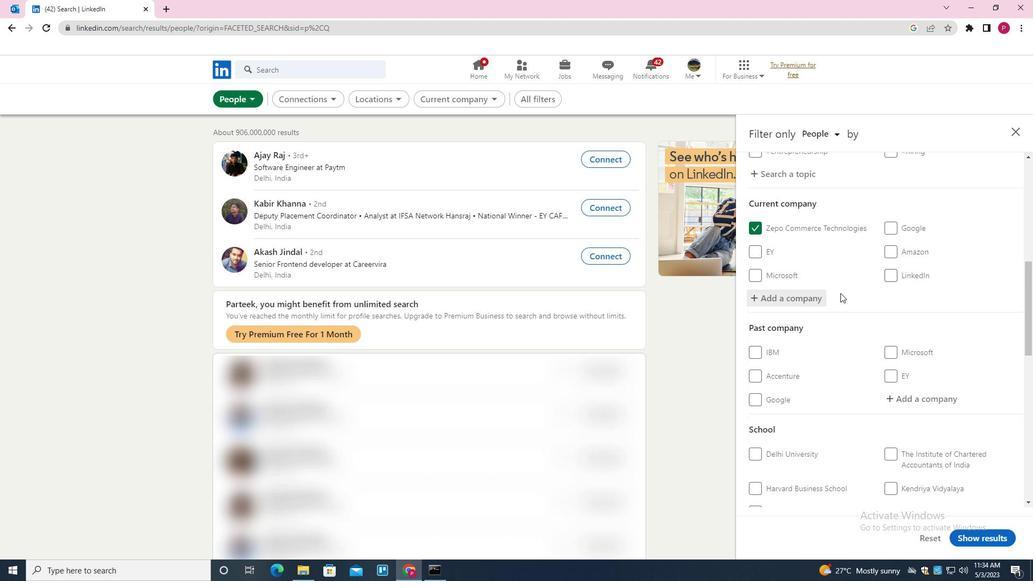 
Action: Mouse scrolled (836, 319) with delta (0, 0)
Screenshot: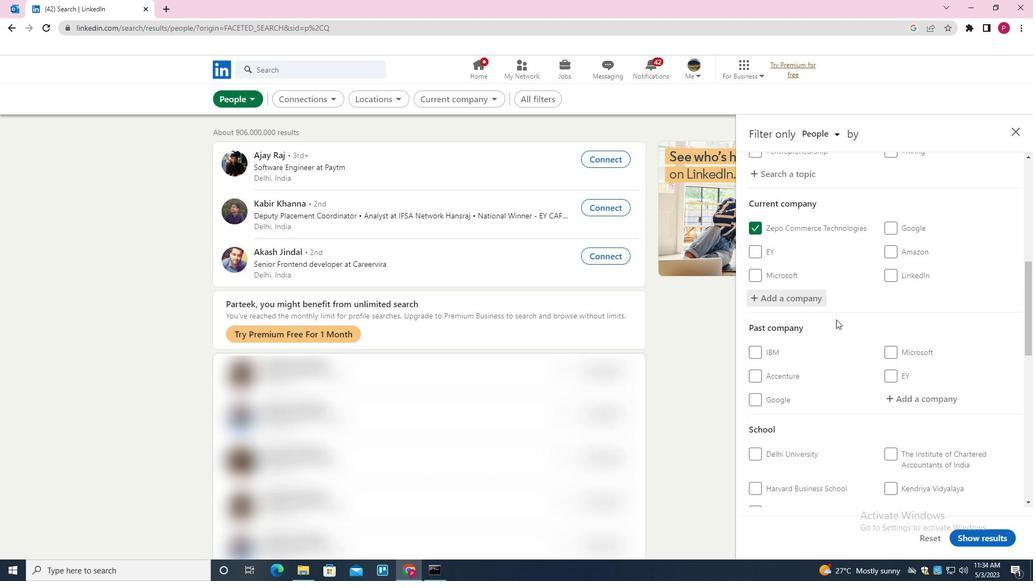 
Action: Mouse scrolled (836, 319) with delta (0, 0)
Screenshot: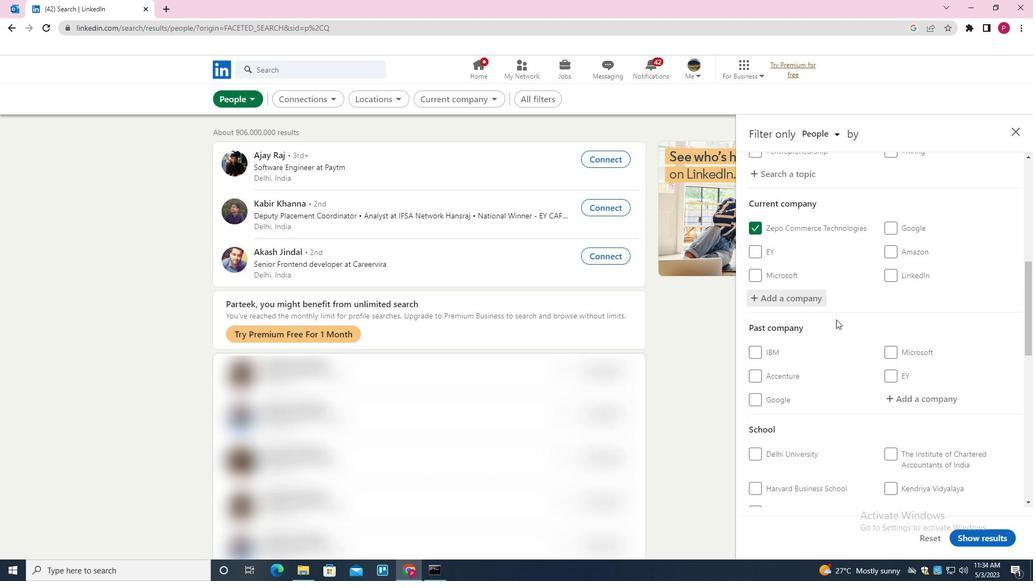 
Action: Mouse scrolled (836, 319) with delta (0, 0)
Screenshot: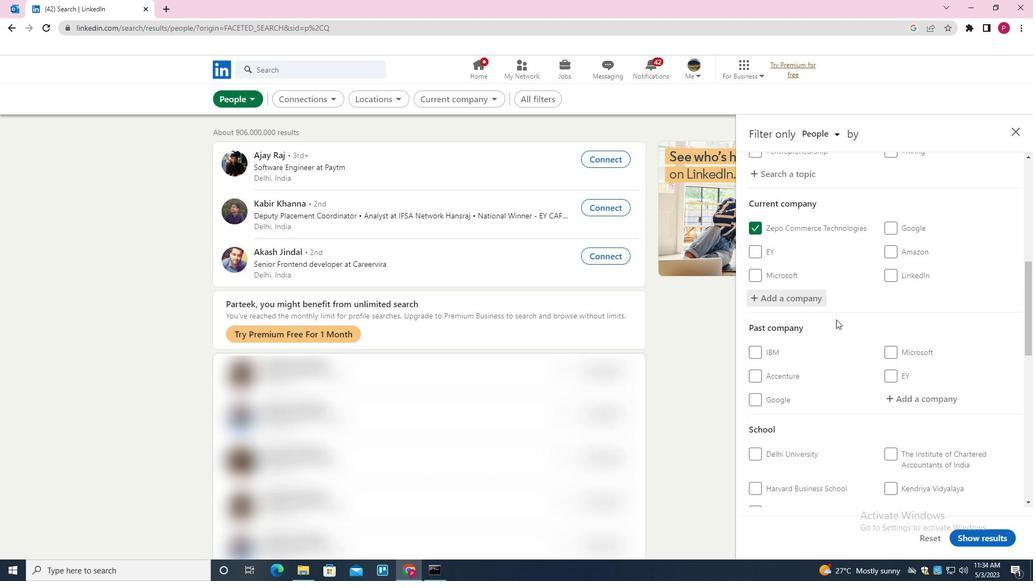 
Action: Mouse scrolled (836, 319) with delta (0, 0)
Screenshot: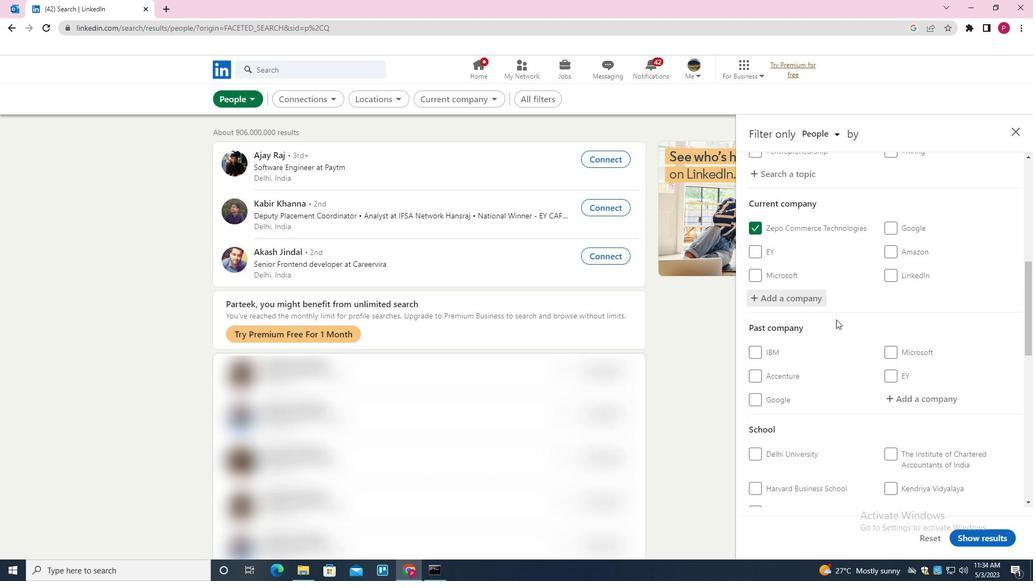 
Action: Mouse moved to (912, 296)
Screenshot: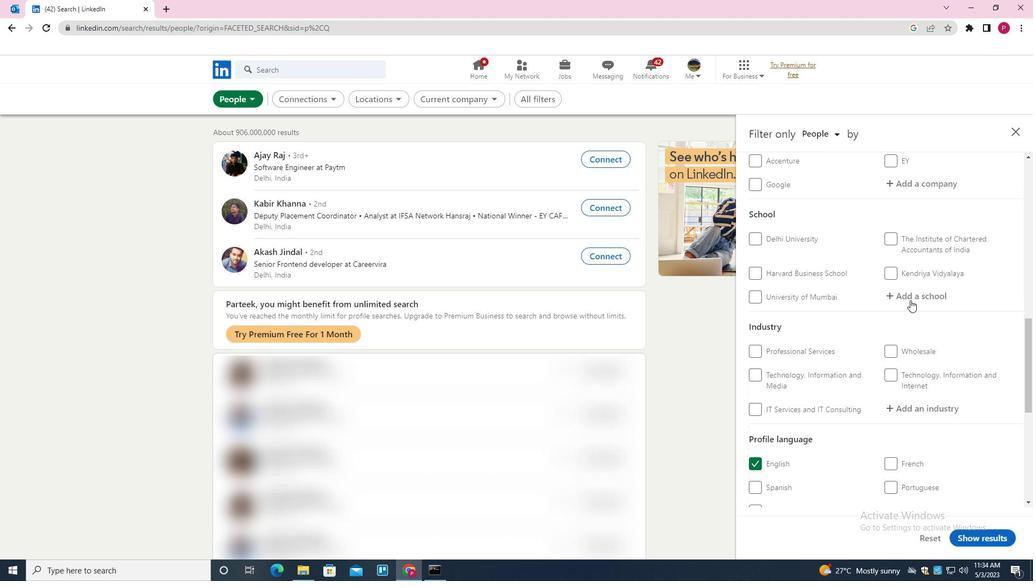 
Action: Mouse pressed left at (912, 296)
Screenshot: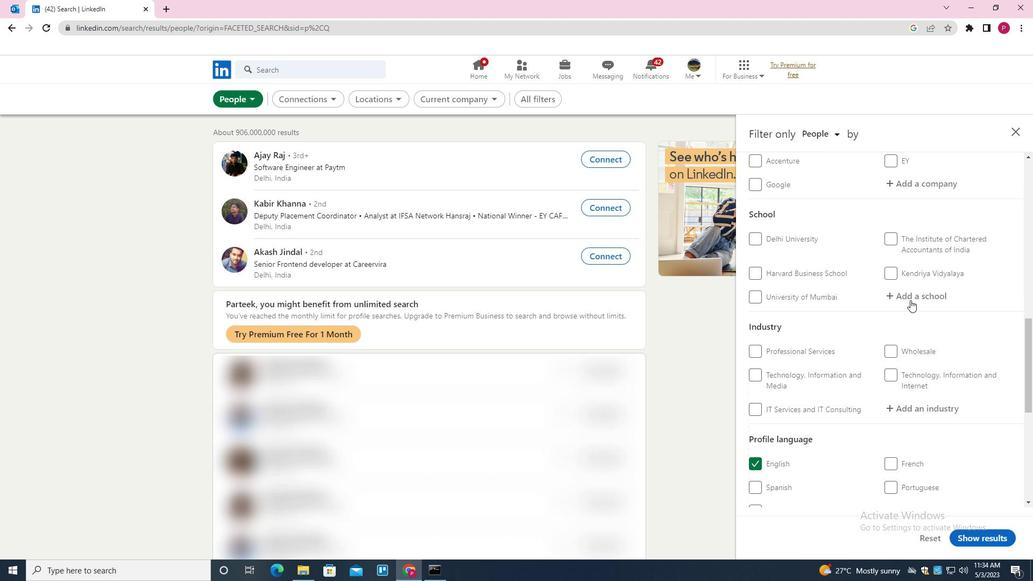 
Action: Key pressed <Key.shift>PARUL<Key.space><Key.shift>UNIVERSIY<Key.backspace>TY<Key.space><Key.down><Key.enter>
Screenshot: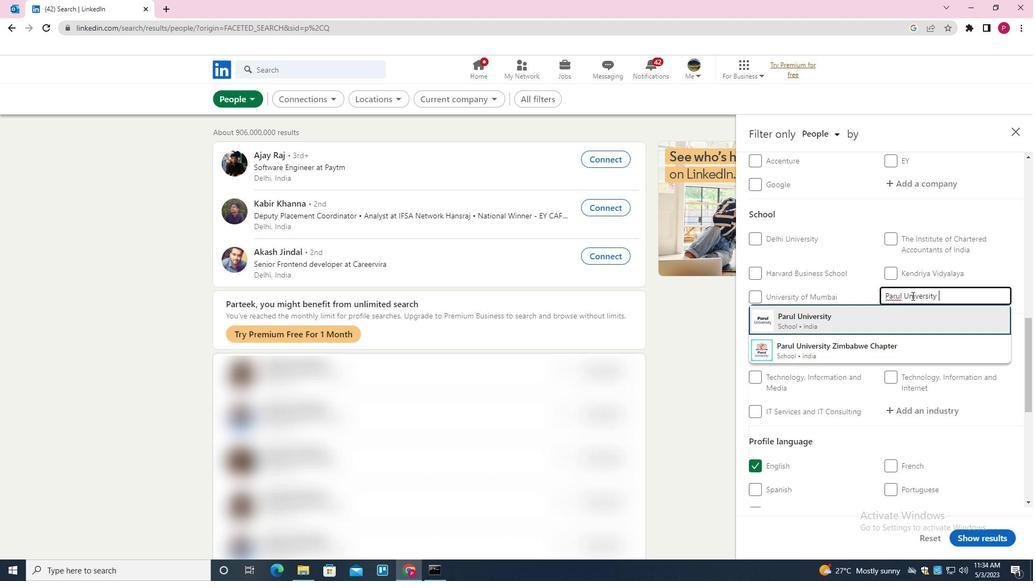 
Action: Mouse moved to (861, 303)
Screenshot: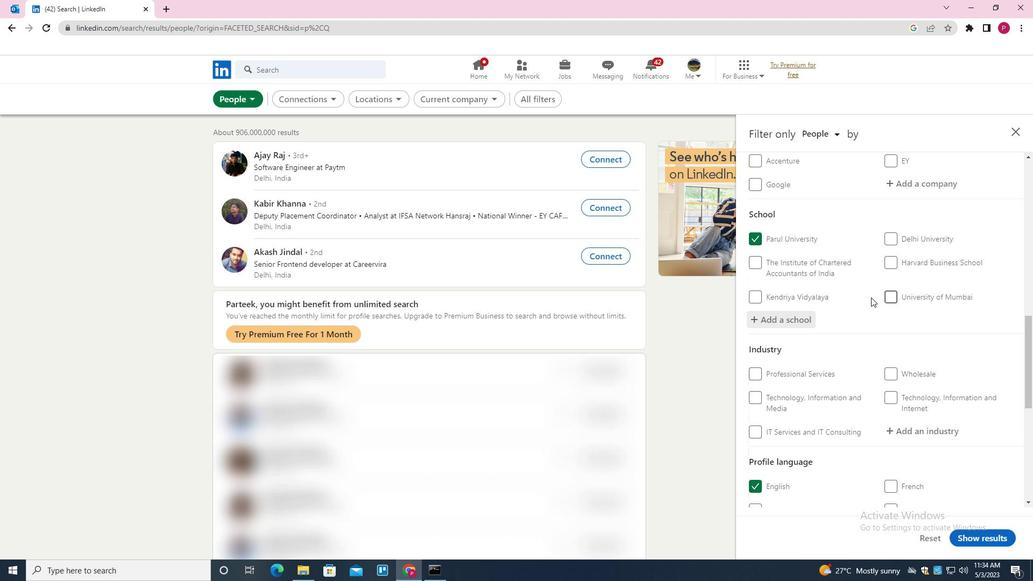 
Action: Mouse scrolled (861, 302) with delta (0, 0)
Screenshot: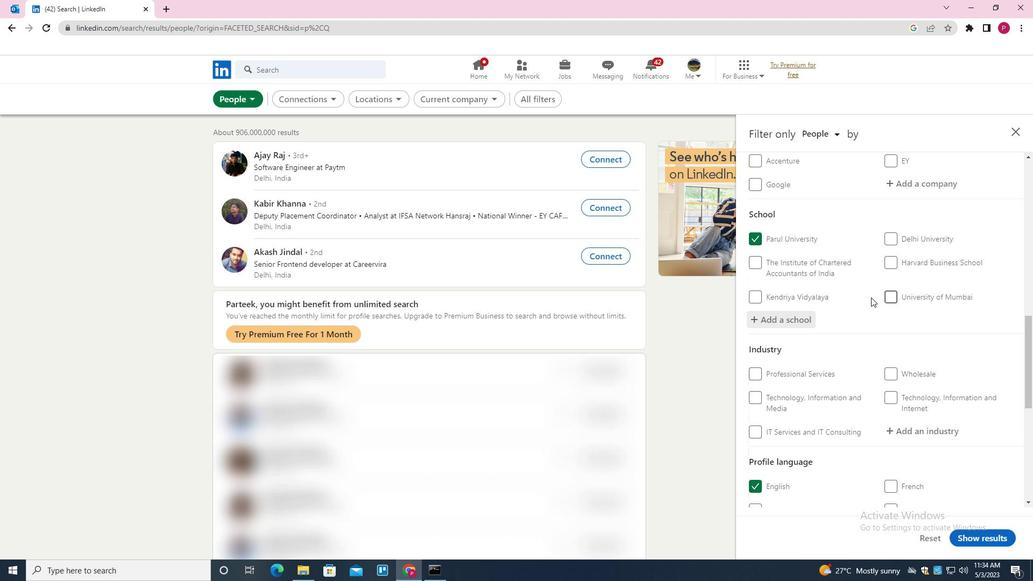 
Action: Mouse moved to (859, 305)
Screenshot: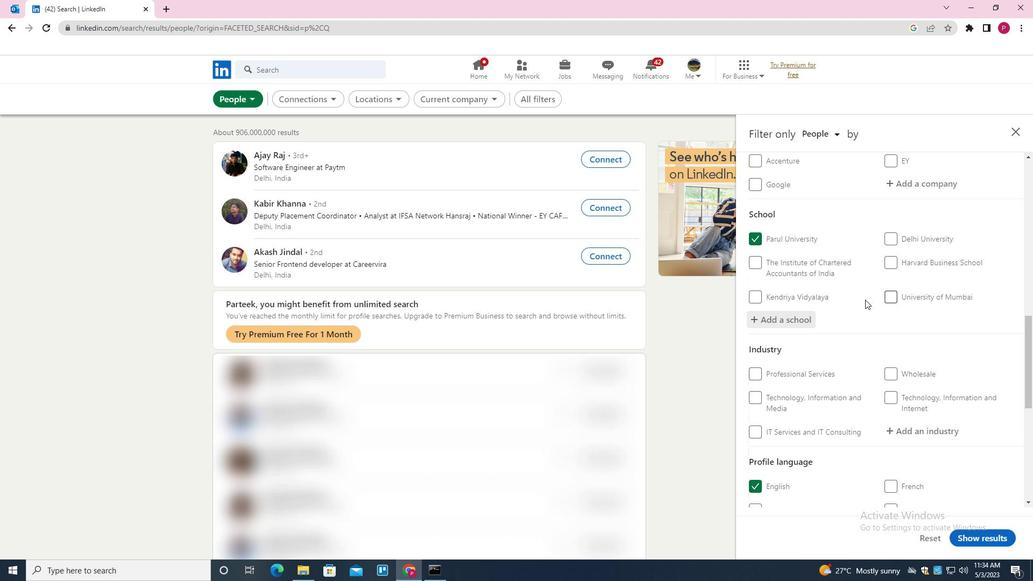 
Action: Mouse scrolled (859, 305) with delta (0, 0)
Screenshot: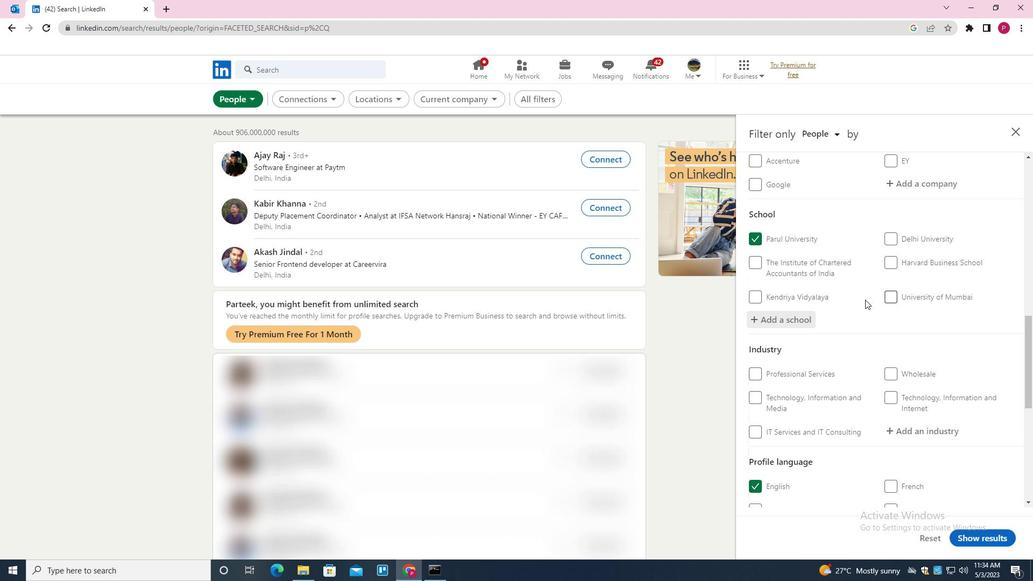 
Action: Mouse moved to (858, 306)
Screenshot: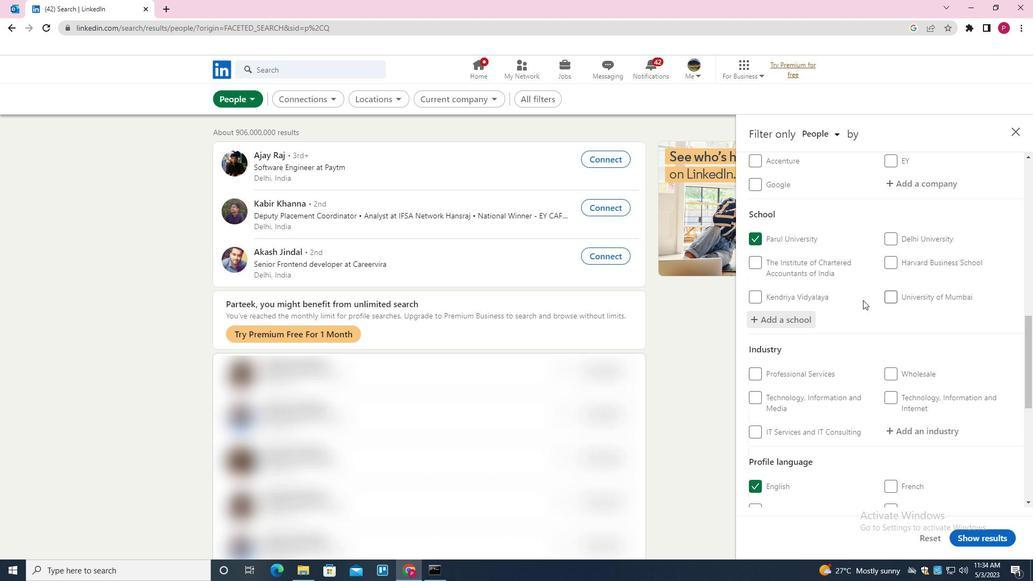 
Action: Mouse scrolled (858, 306) with delta (0, 0)
Screenshot: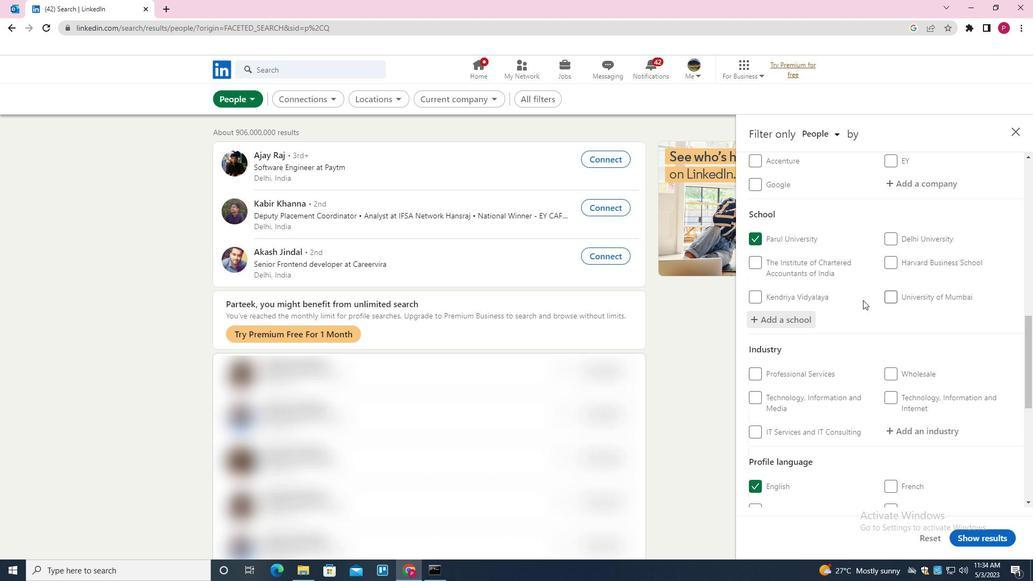 
Action: Mouse moved to (922, 269)
Screenshot: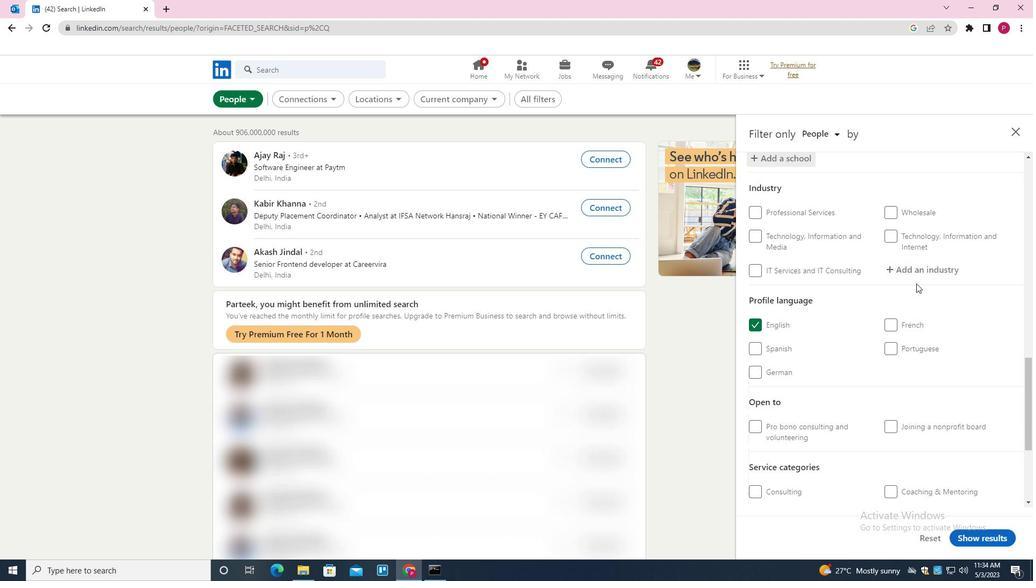 
Action: Mouse pressed left at (922, 269)
Screenshot: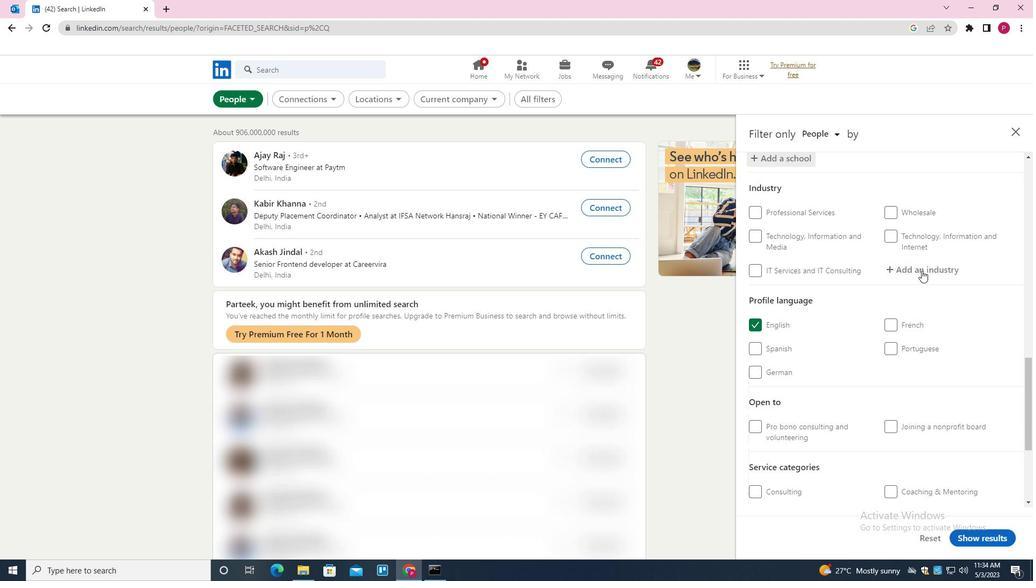 
Action: Key pressed <Key.shift><Key.shift><Key.shift><Key.shift>ECONOMIC<Key.space><Key.shift>PROGRAMS<Key.down><Key.enter>
Screenshot: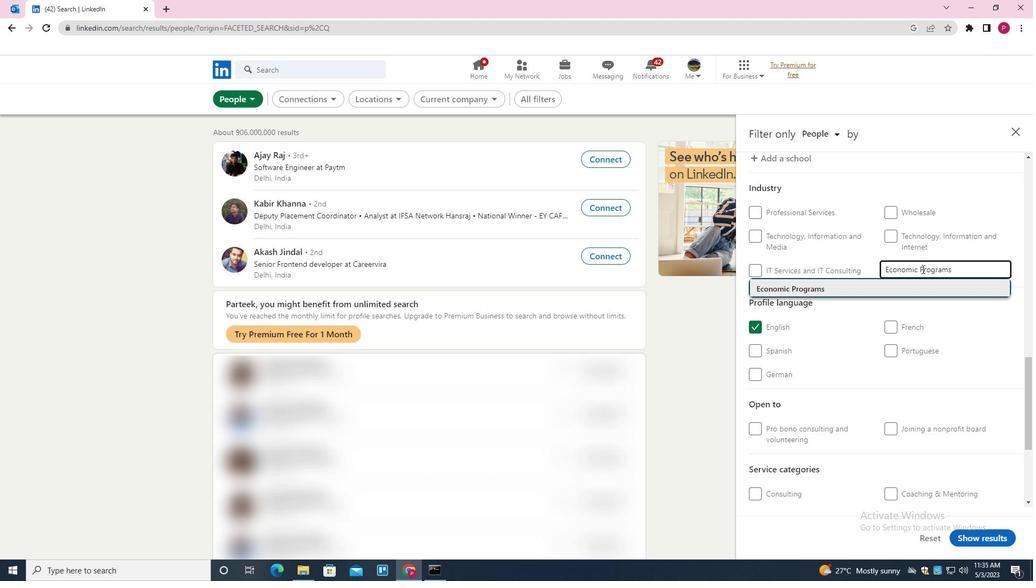 
Action: Mouse moved to (875, 325)
Screenshot: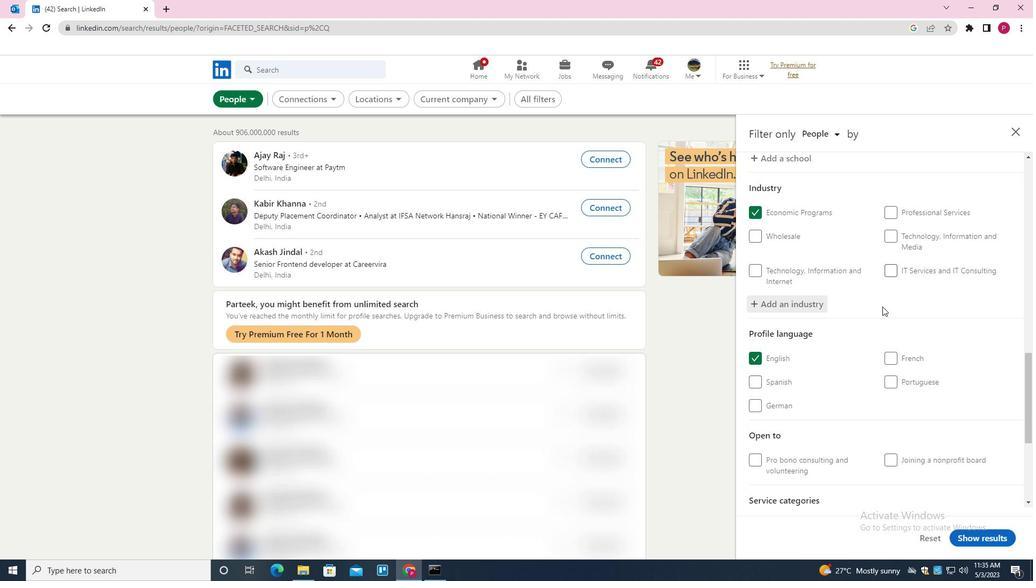 
Action: Mouse scrolled (875, 324) with delta (0, 0)
Screenshot: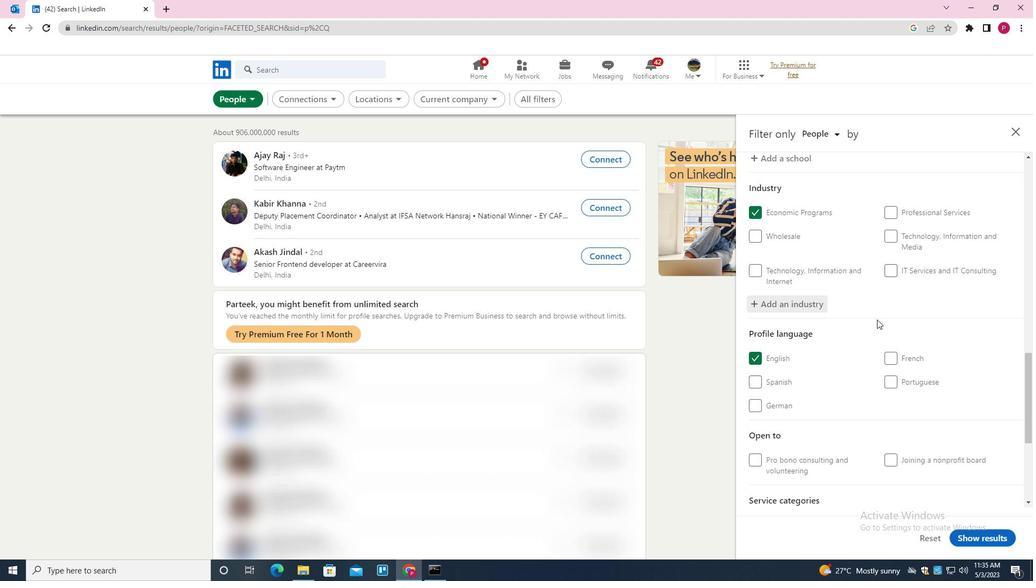 
Action: Mouse scrolled (875, 324) with delta (0, 0)
Screenshot: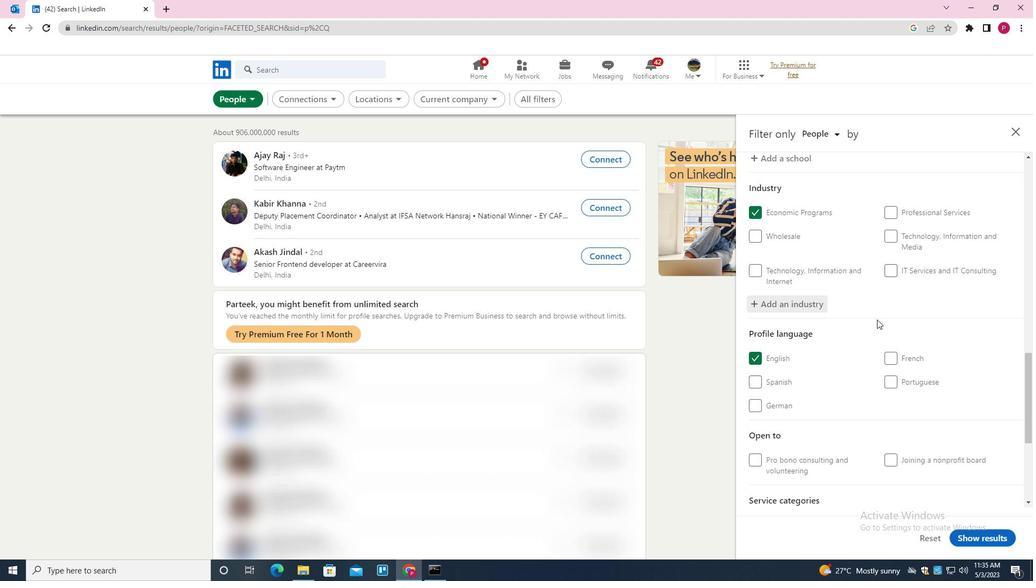 
Action: Mouse scrolled (875, 324) with delta (0, 0)
Screenshot: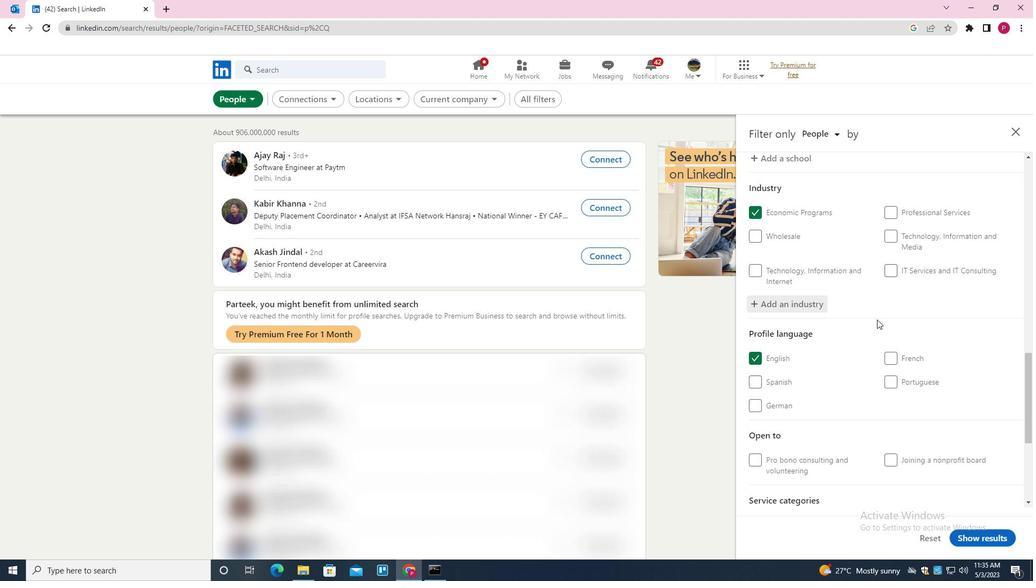 
Action: Mouse scrolled (875, 324) with delta (0, 0)
Screenshot: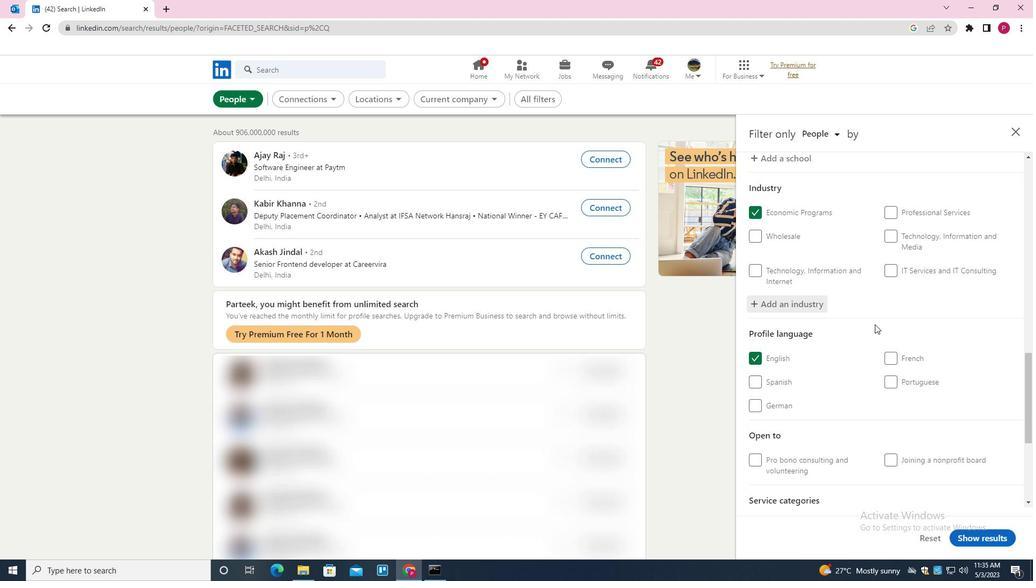 
Action: Mouse scrolled (875, 324) with delta (0, 0)
Screenshot: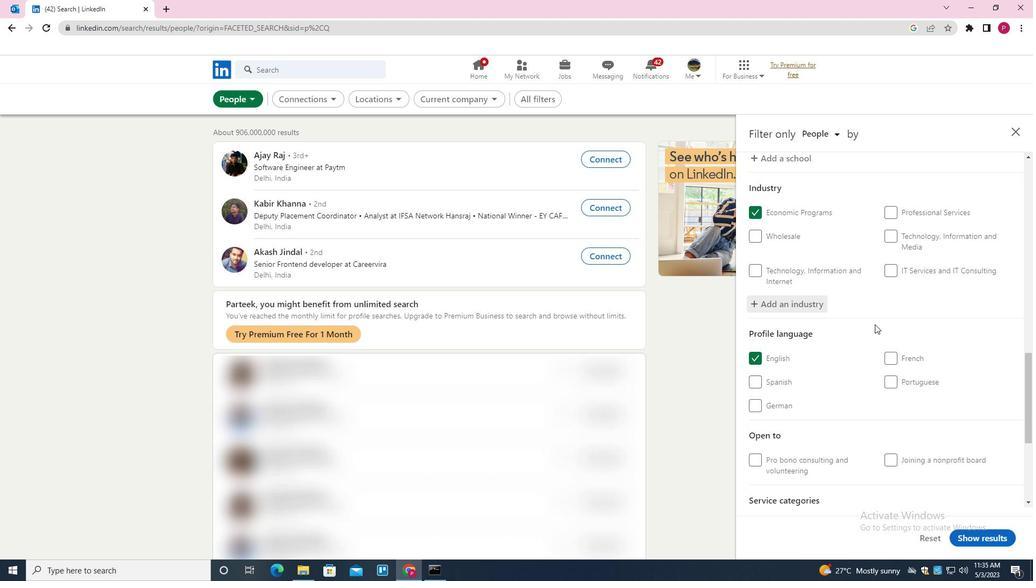 
Action: Mouse moved to (910, 359)
Screenshot: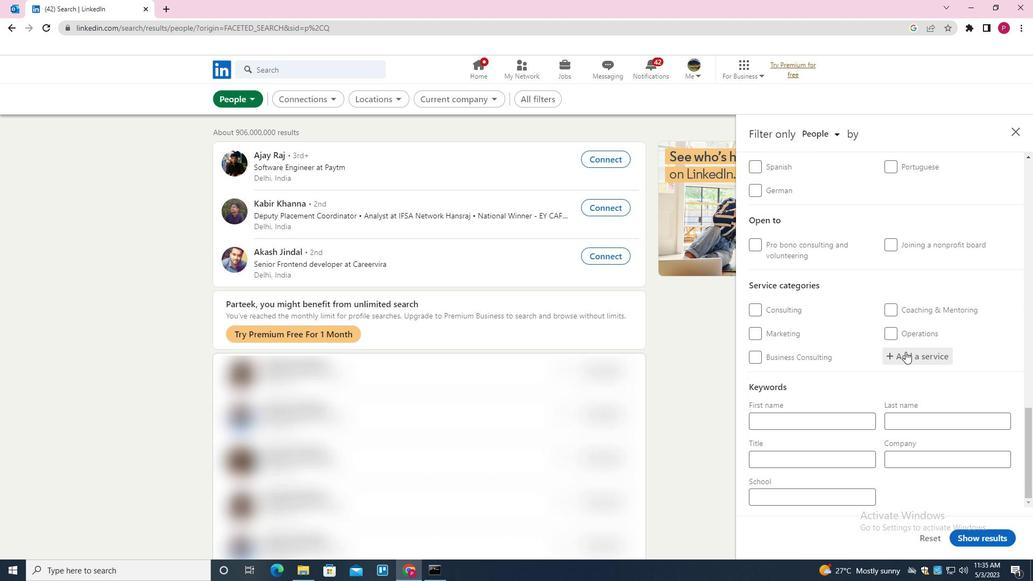 
Action: Mouse pressed left at (910, 359)
Screenshot: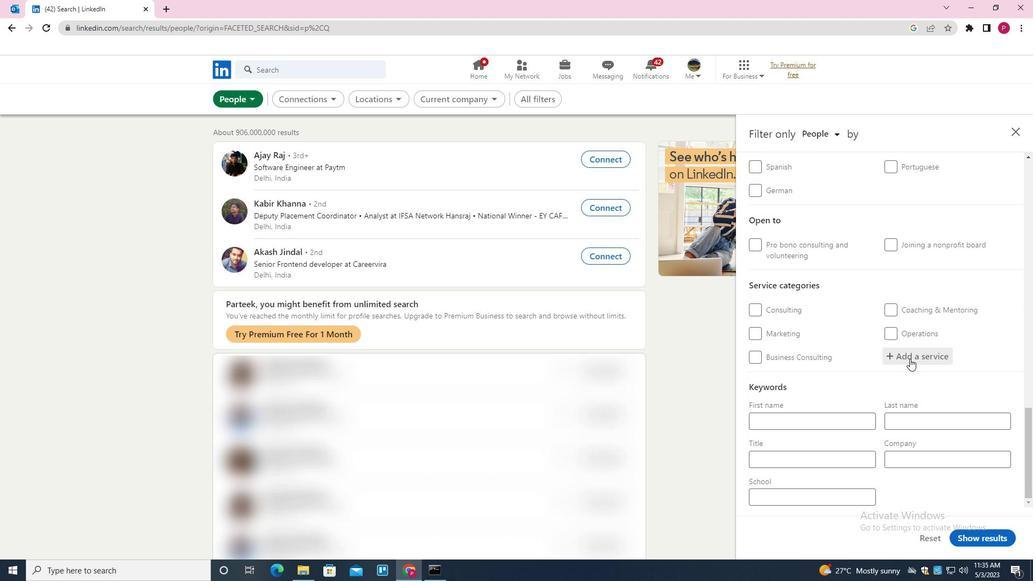 
Action: Key pressed <Key.shift><Key.shift><Key.shift><Key.shift><Key.shift><Key.shift><Key.shift><Key.shift><Key.shift><Key.shift>RELOCATION<Key.down><Key.enter>
Screenshot: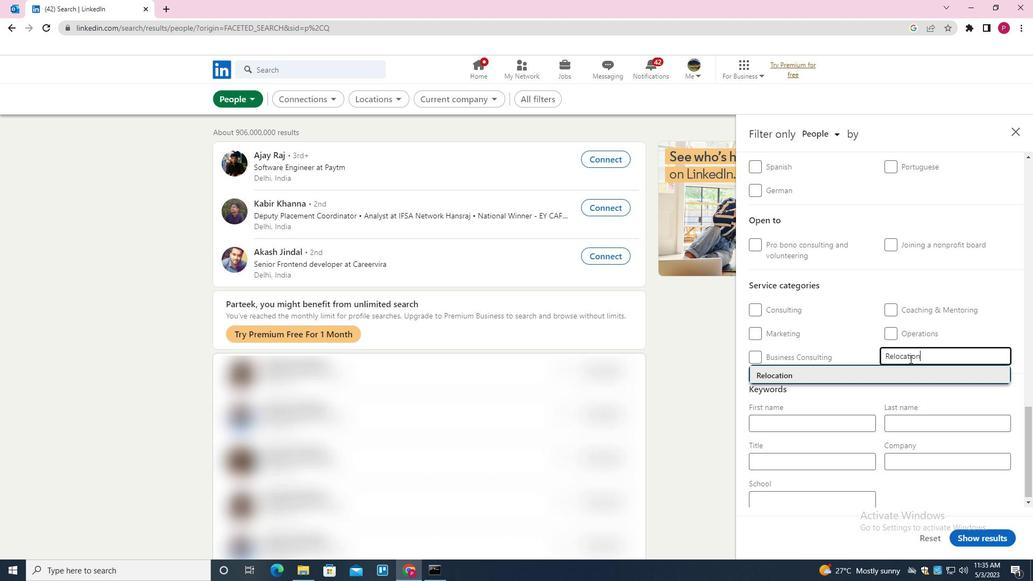 
Action: Mouse moved to (910, 359)
Screenshot: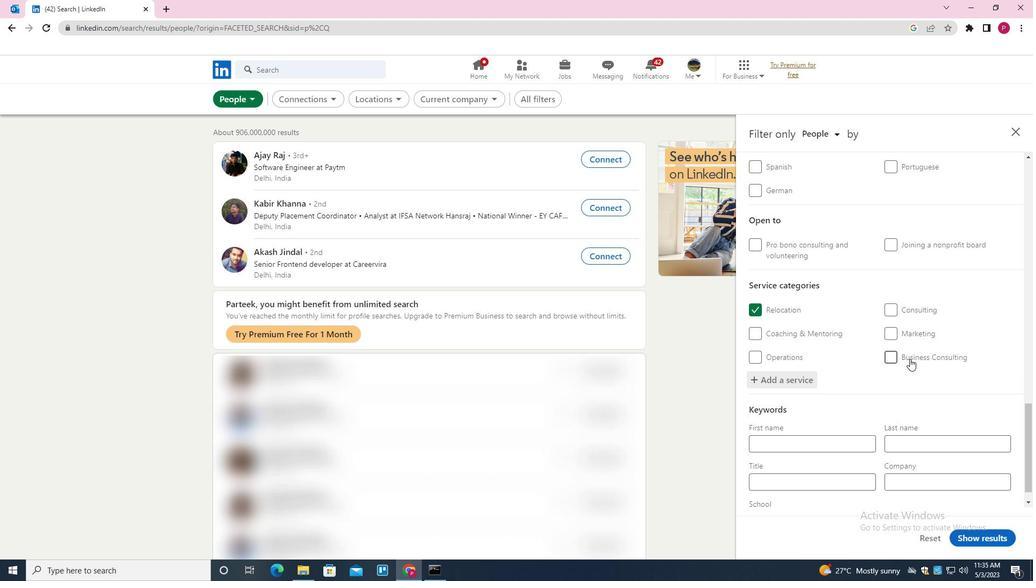 
Action: Mouse scrolled (910, 358) with delta (0, 0)
Screenshot: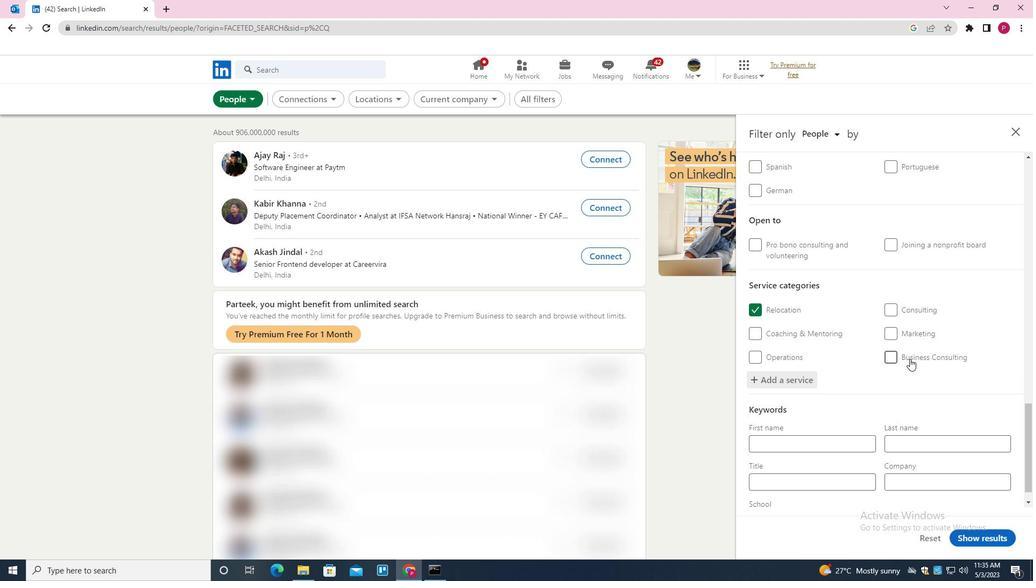 
Action: Mouse moved to (910, 359)
Screenshot: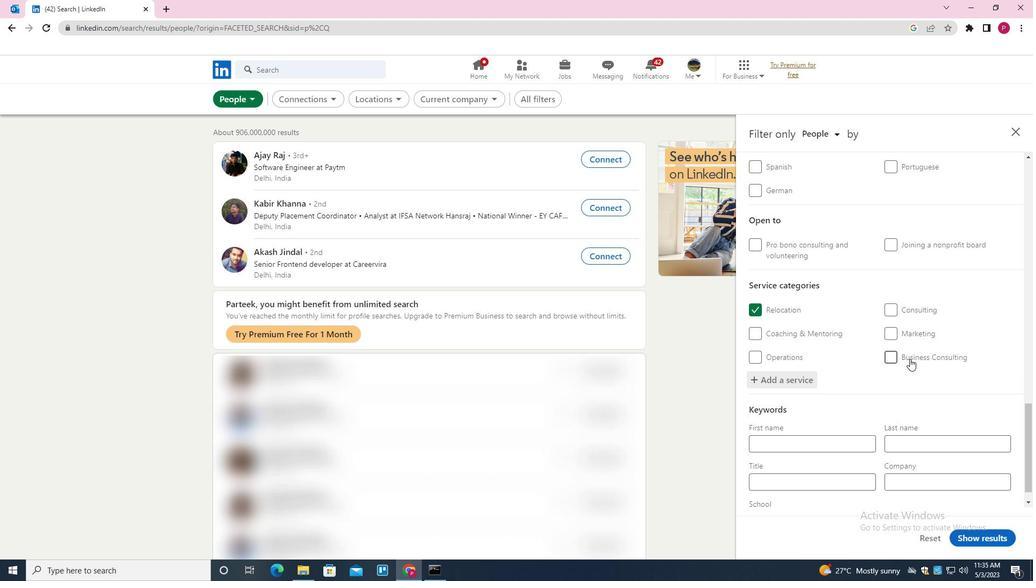 
Action: Mouse scrolled (910, 359) with delta (0, 0)
Screenshot: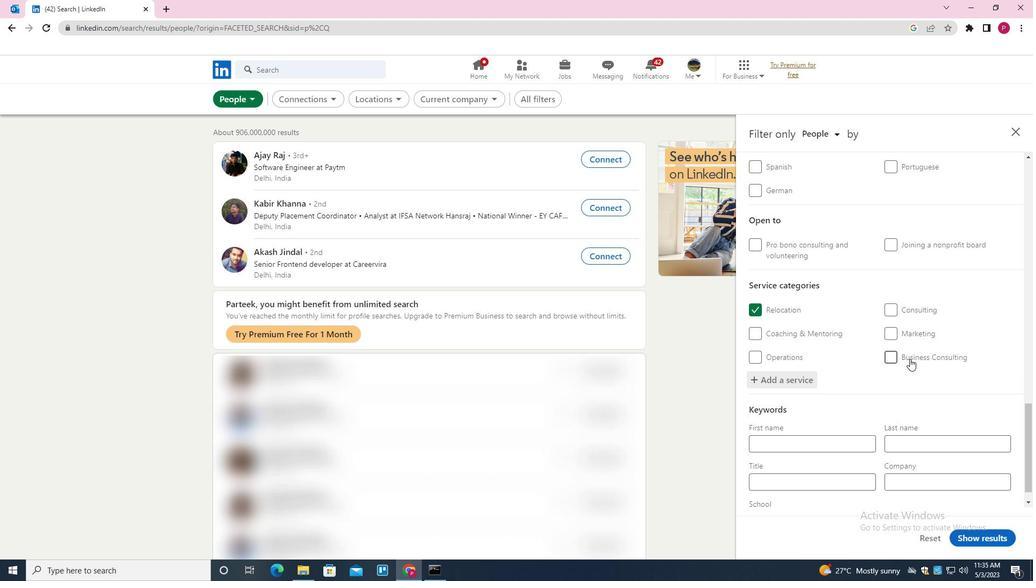 
Action: Mouse moved to (910, 359)
Screenshot: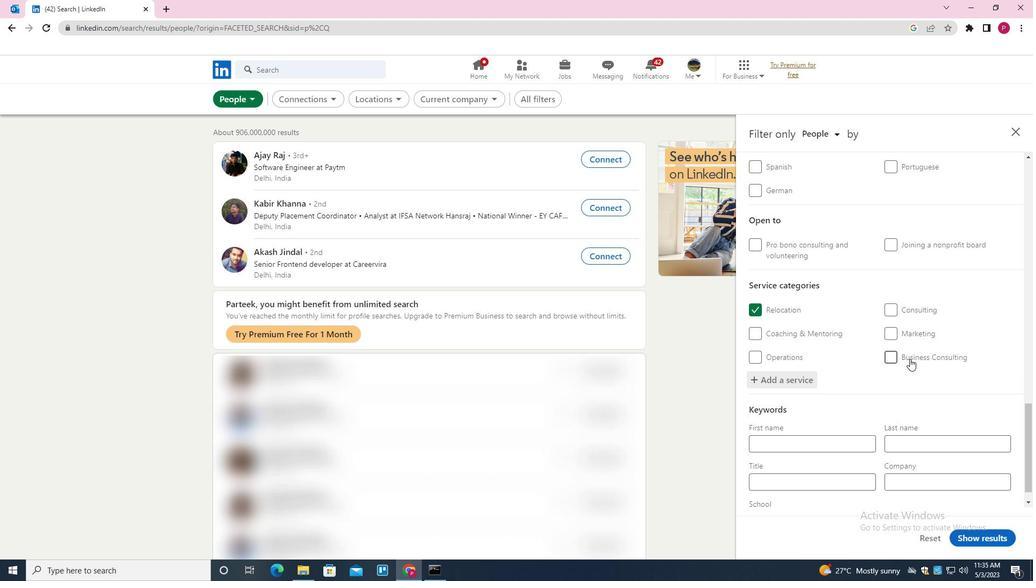 
Action: Mouse scrolled (910, 359) with delta (0, 0)
Screenshot: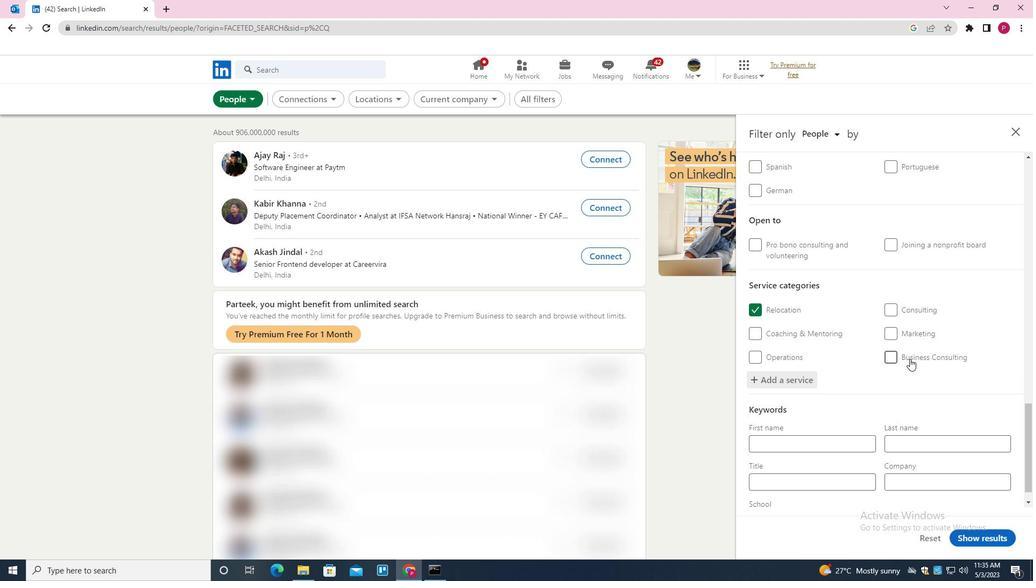 
Action: Mouse moved to (910, 361)
Screenshot: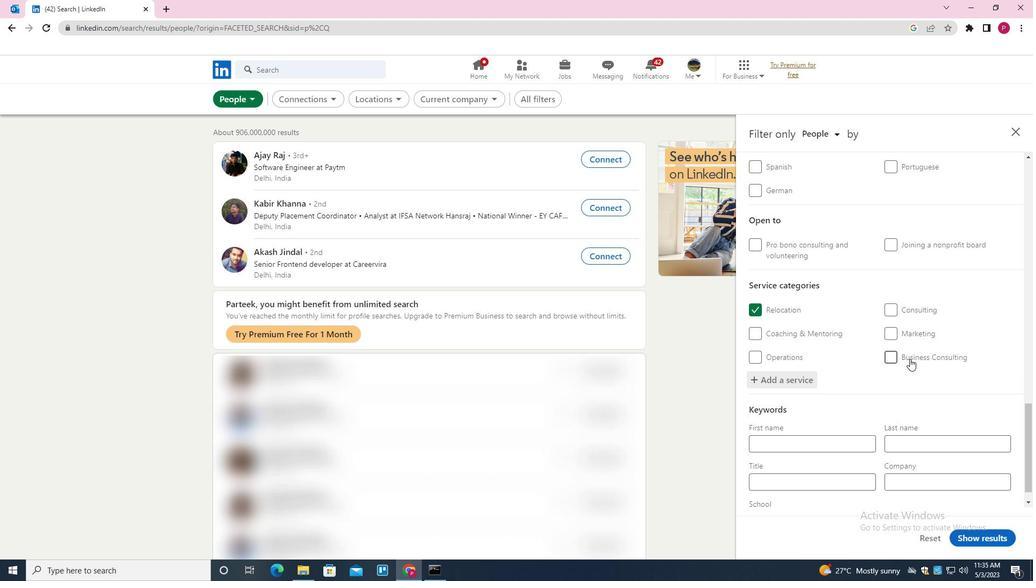 
Action: Mouse scrolled (910, 361) with delta (0, 0)
Screenshot: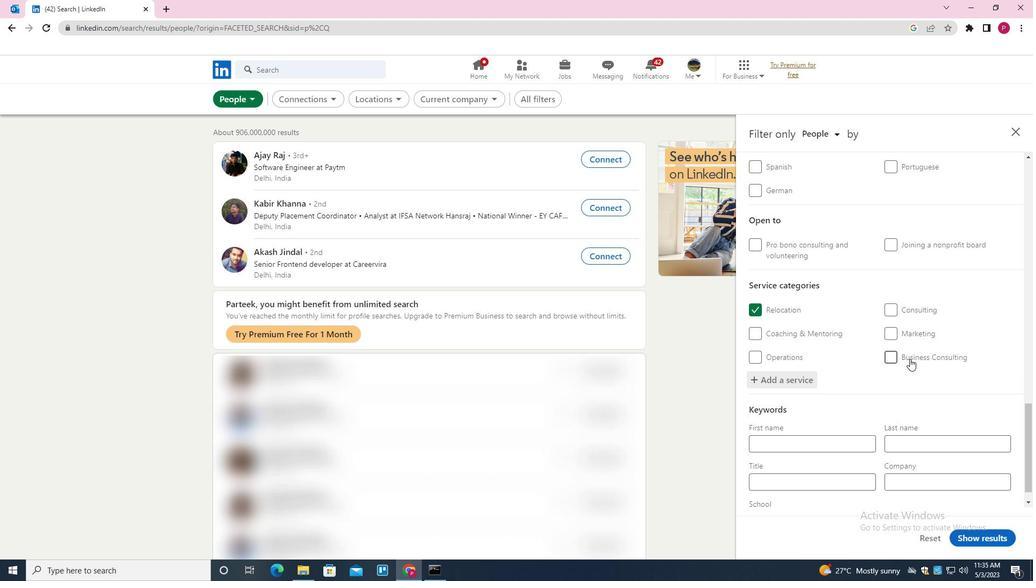 
Action: Mouse moved to (901, 377)
Screenshot: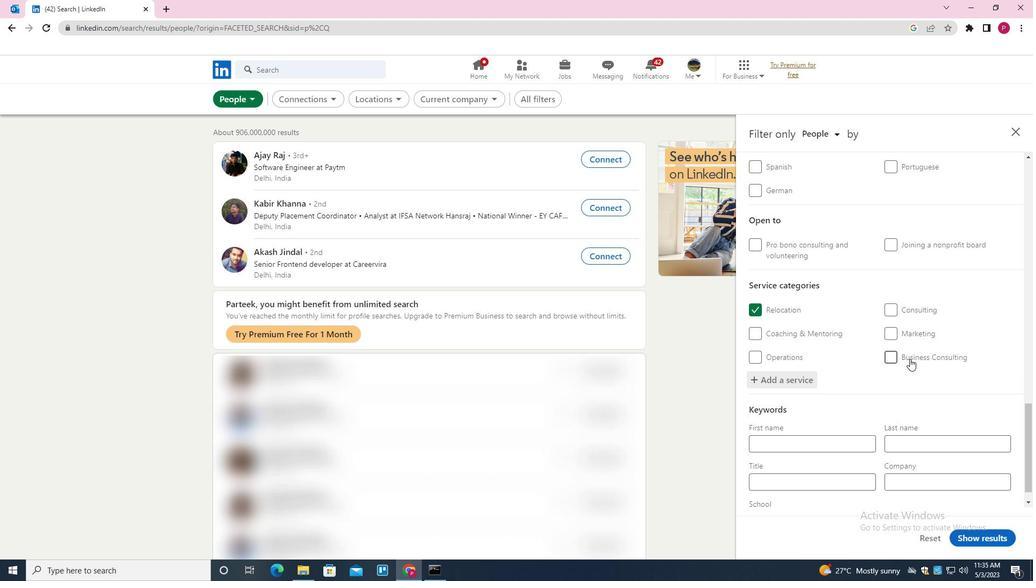 
Action: Mouse scrolled (901, 377) with delta (0, 0)
Screenshot: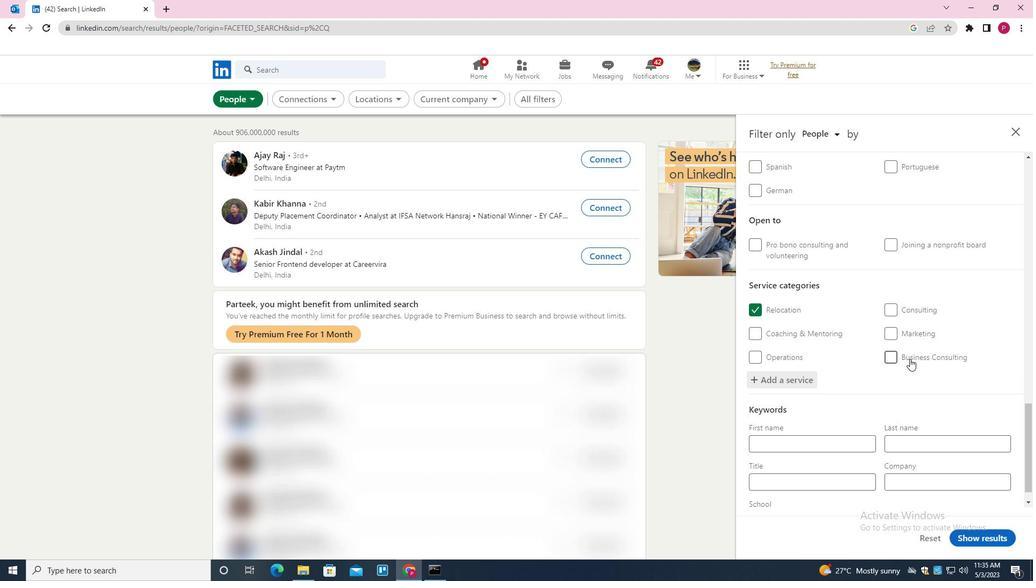 
Action: Mouse moved to (843, 459)
Screenshot: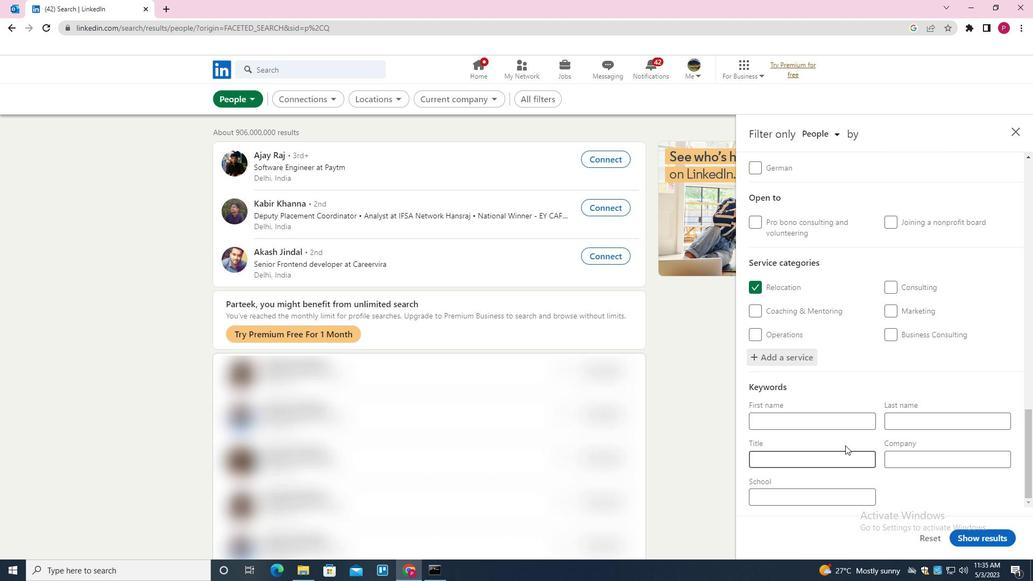 
Action: Mouse pressed left at (843, 459)
Screenshot: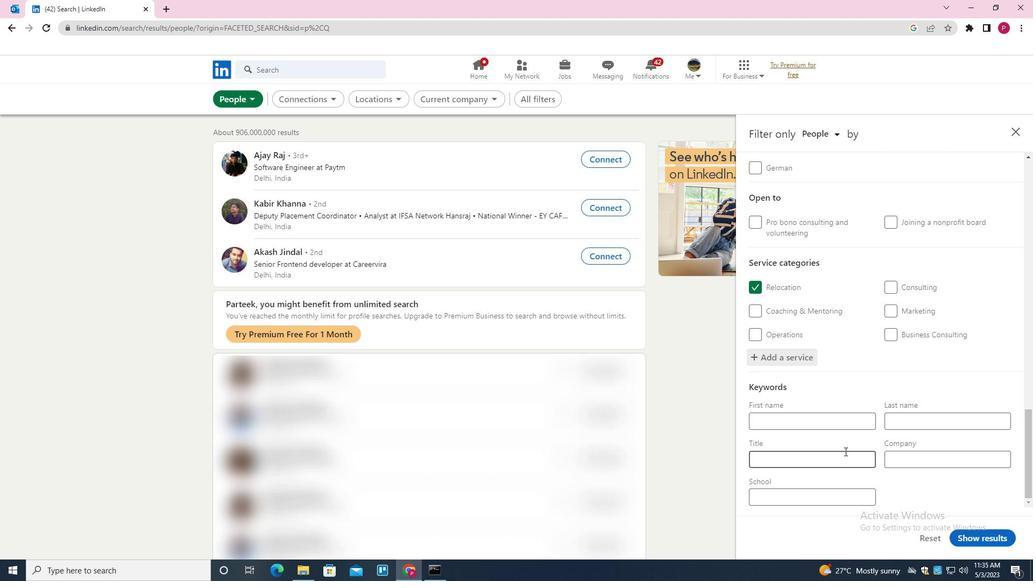 
Action: Mouse moved to (843, 459)
Screenshot: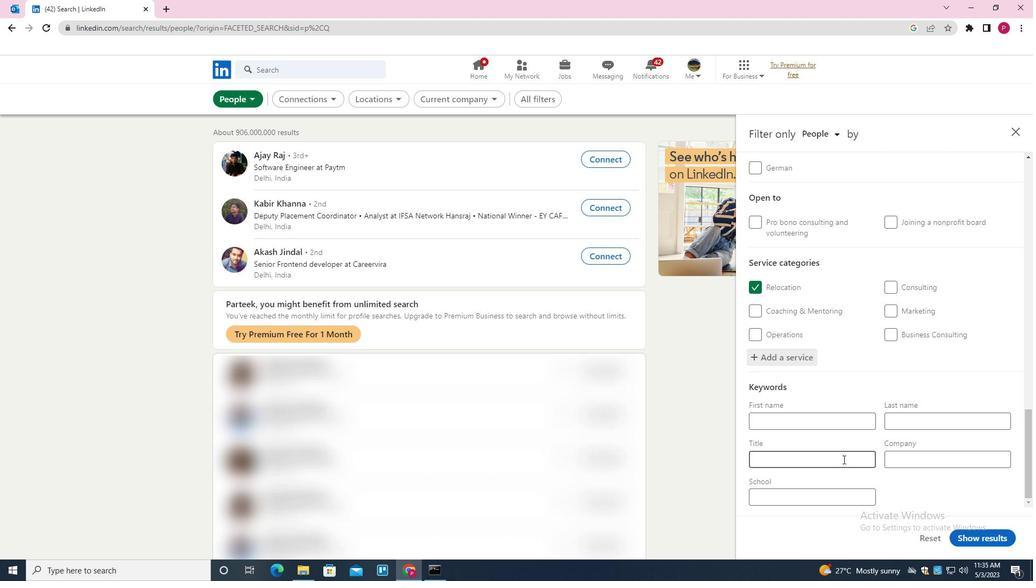 
Action: Key pressed <Key.shift>MOLECULAR<Key.space><Key.shift>SCIN<Key.backspace>ENTIST
Screenshot: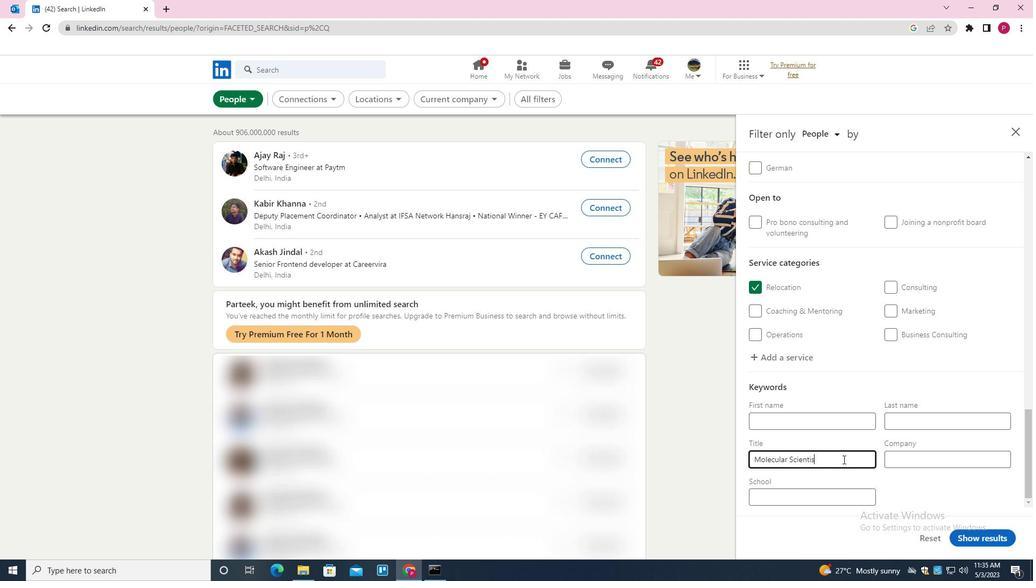 
Action: Mouse moved to (985, 538)
Screenshot: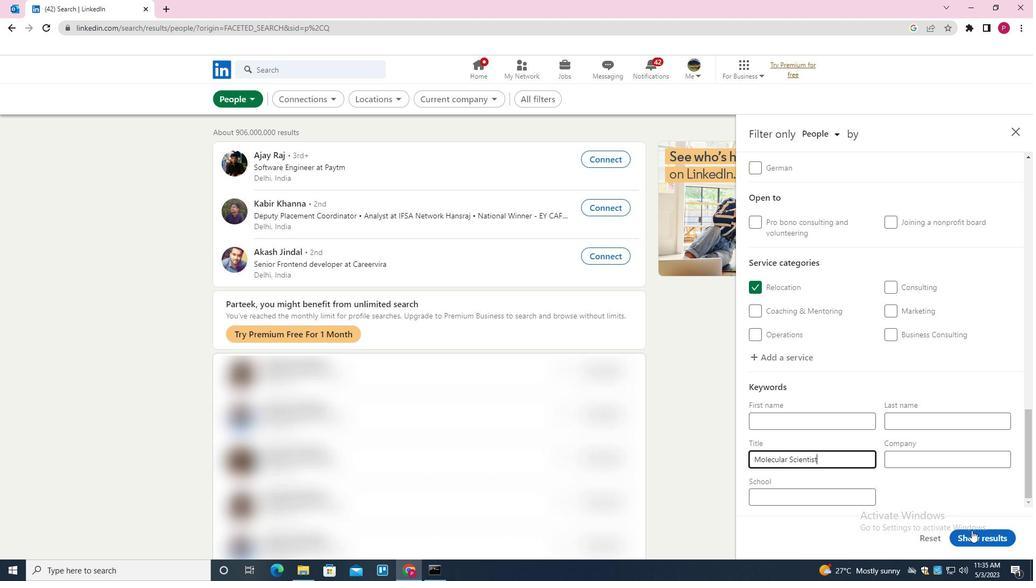 
Action: Mouse pressed left at (985, 538)
Screenshot: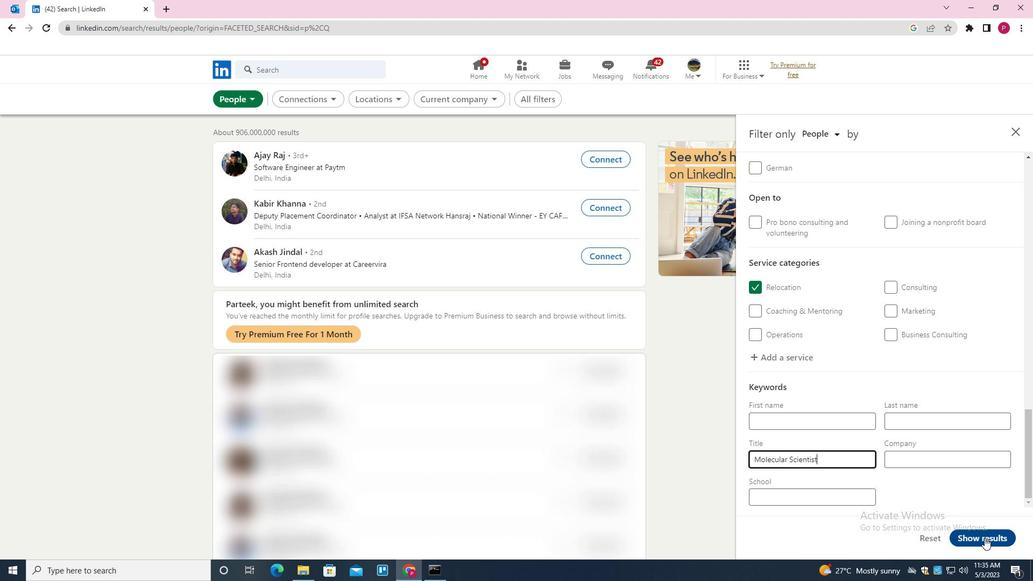 
Action: Mouse moved to (482, 276)
Screenshot: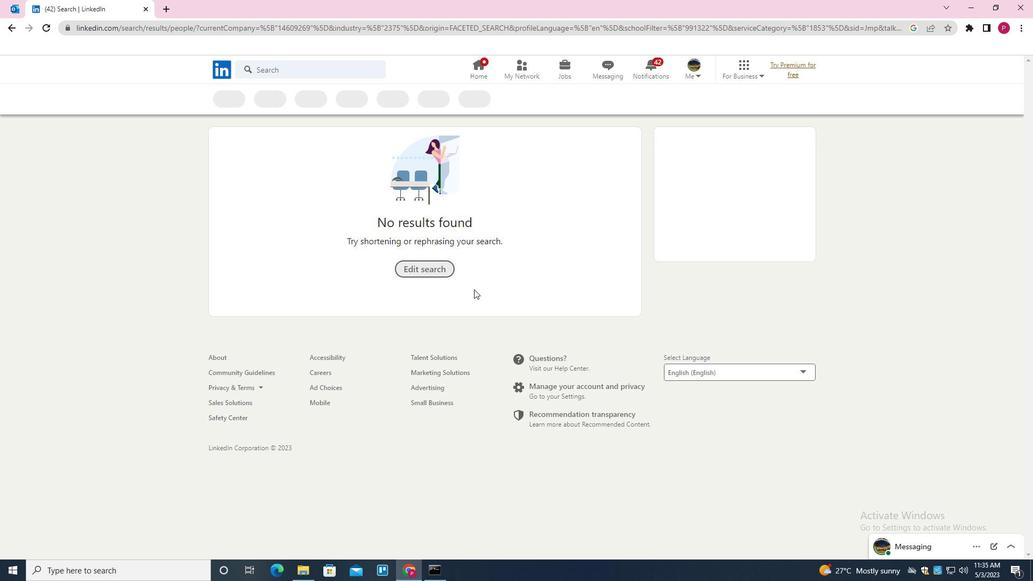 
